 Task: Search one way flight ticket for 1 adult, 5 children, 2 infants in seat and 1 infant on lap in first from Pierre: Pierre Regional Airport to Laramie: Laramie Regional Airport on 5-3-2023. Choice of flights is American. Number of bags: 1 checked bag. Price is upto 35000. Outbound departure time preference is 21:45.
Action: Mouse moved to (375, 149)
Screenshot: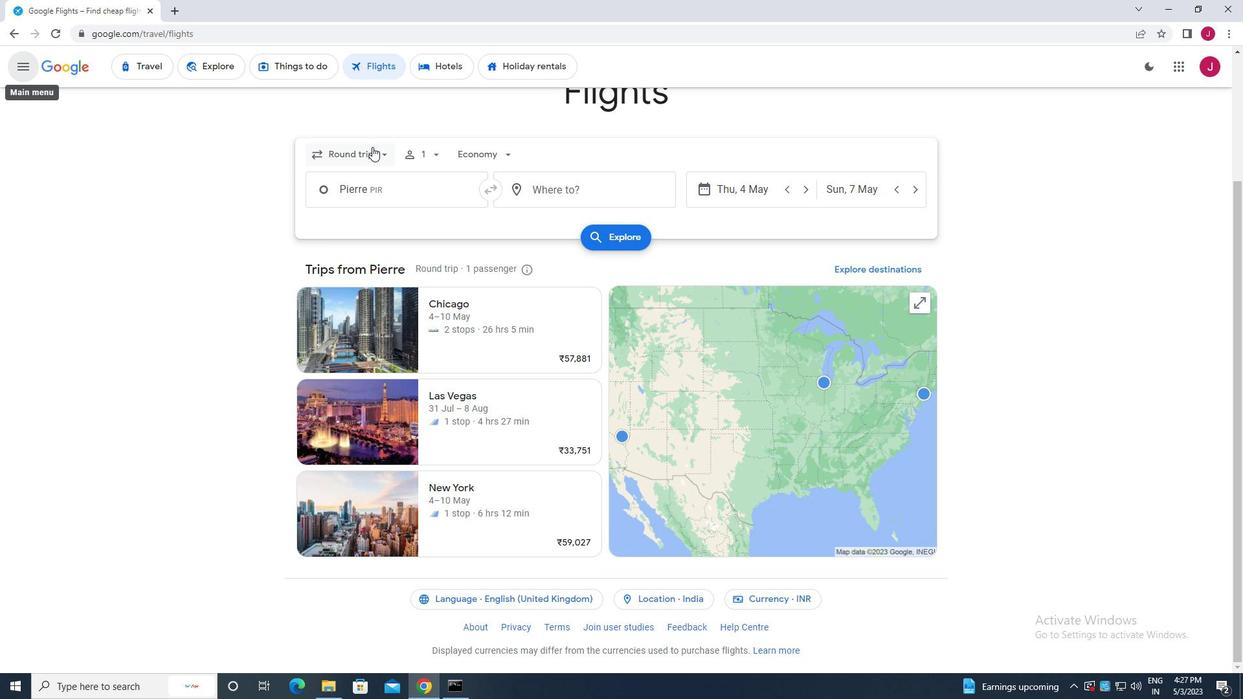 
Action: Mouse pressed left at (375, 149)
Screenshot: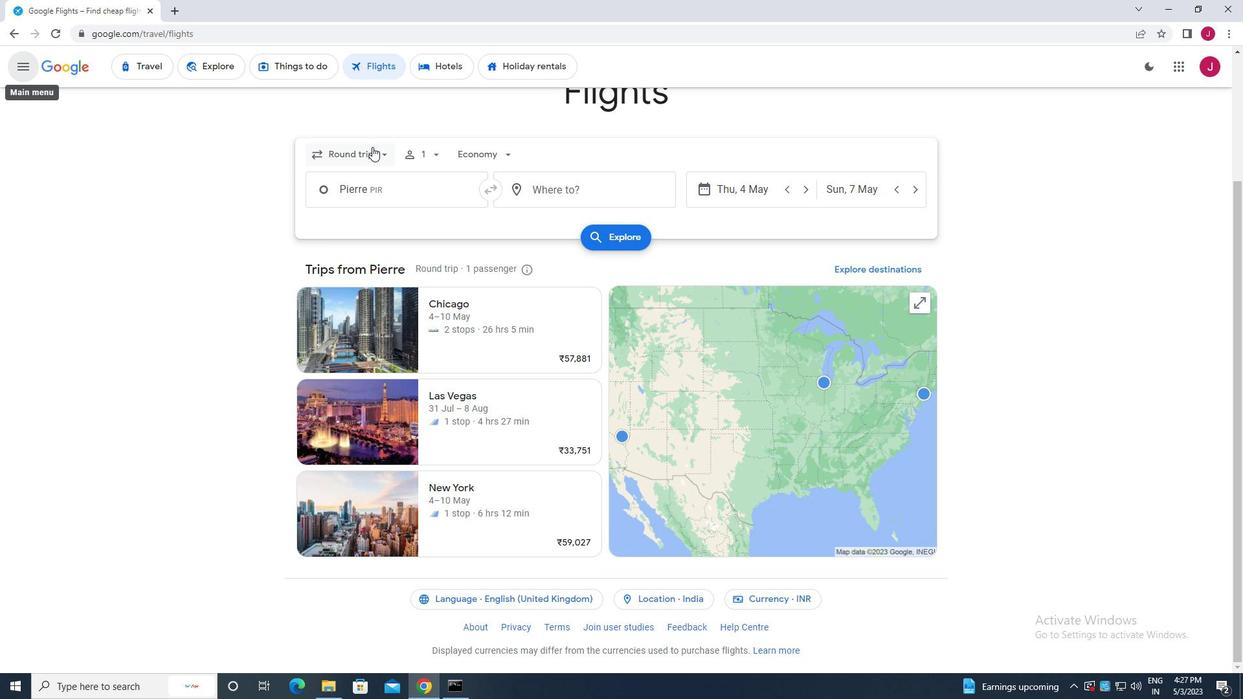
Action: Mouse moved to (375, 211)
Screenshot: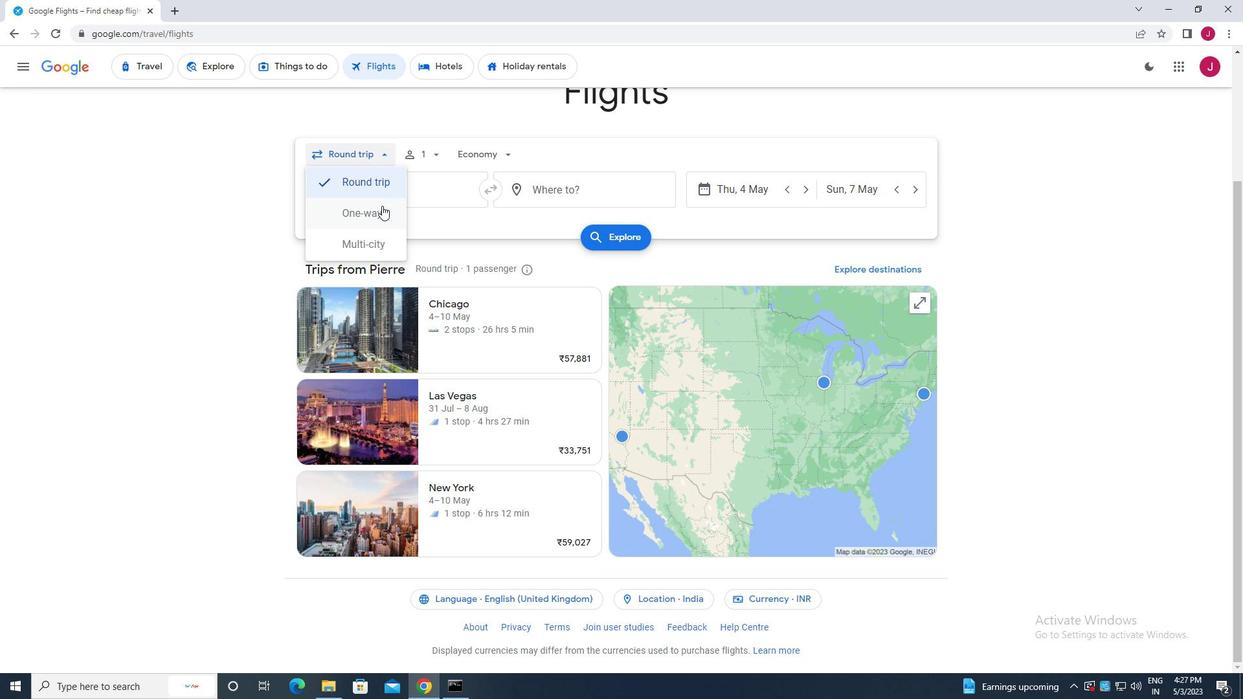 
Action: Mouse pressed left at (375, 211)
Screenshot: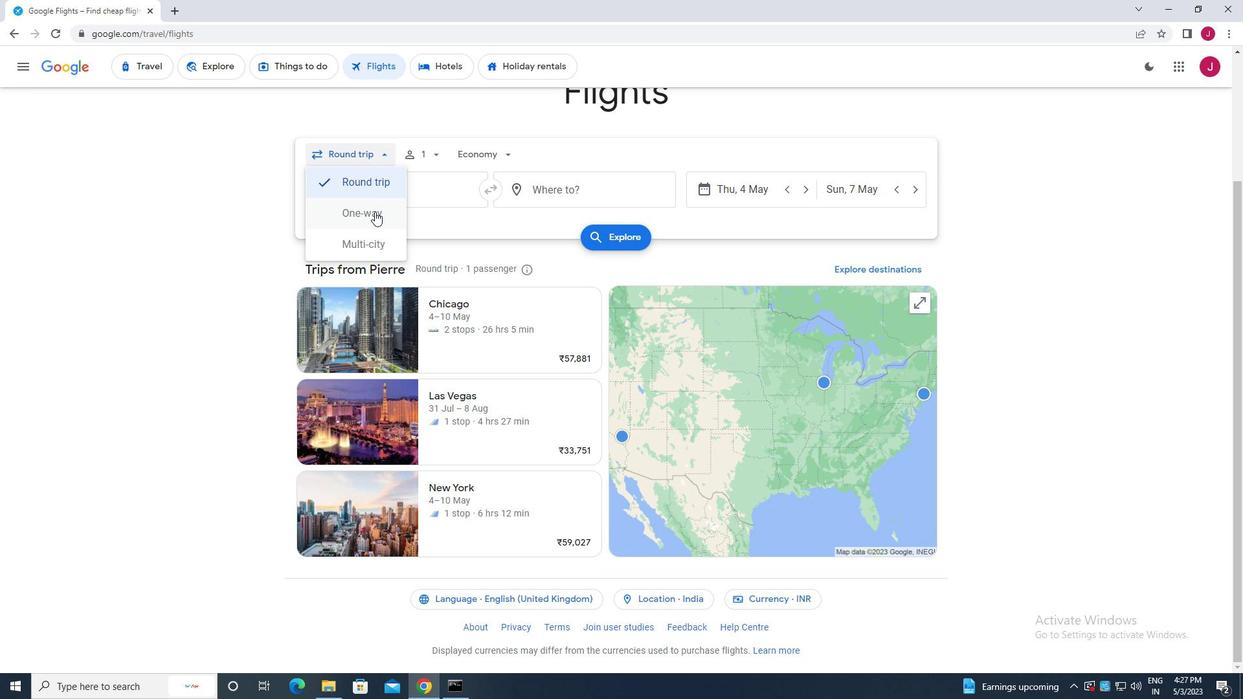
Action: Mouse moved to (433, 153)
Screenshot: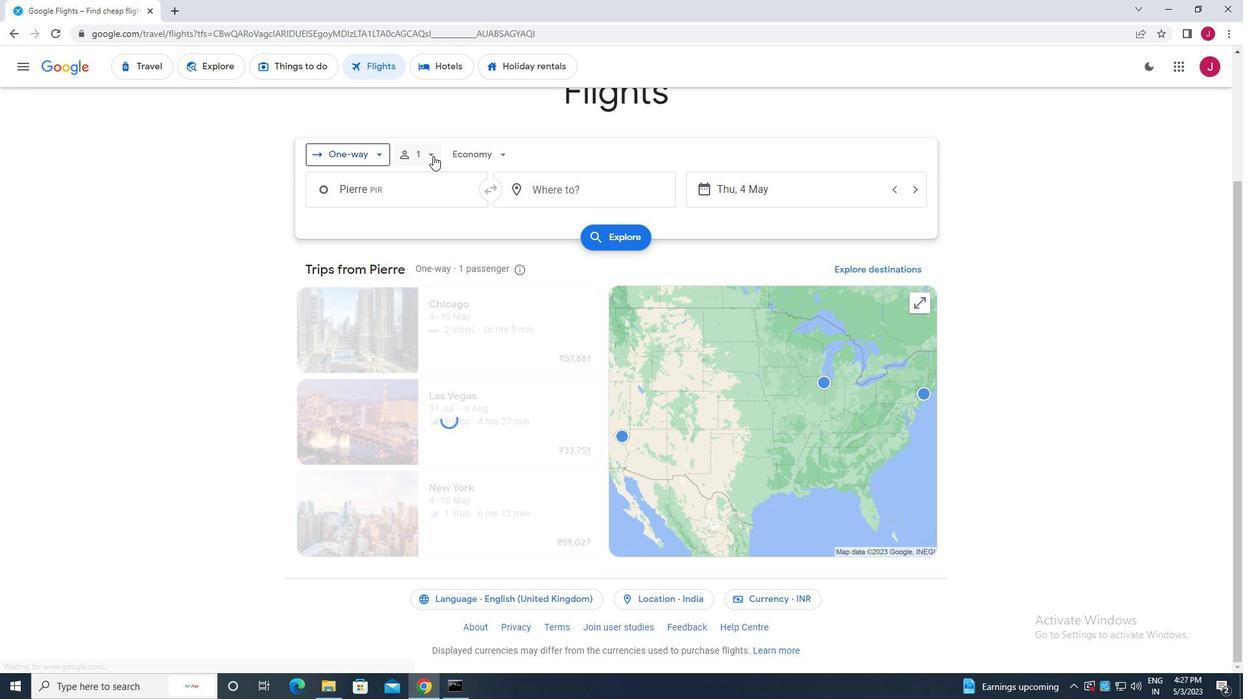 
Action: Mouse pressed left at (433, 153)
Screenshot: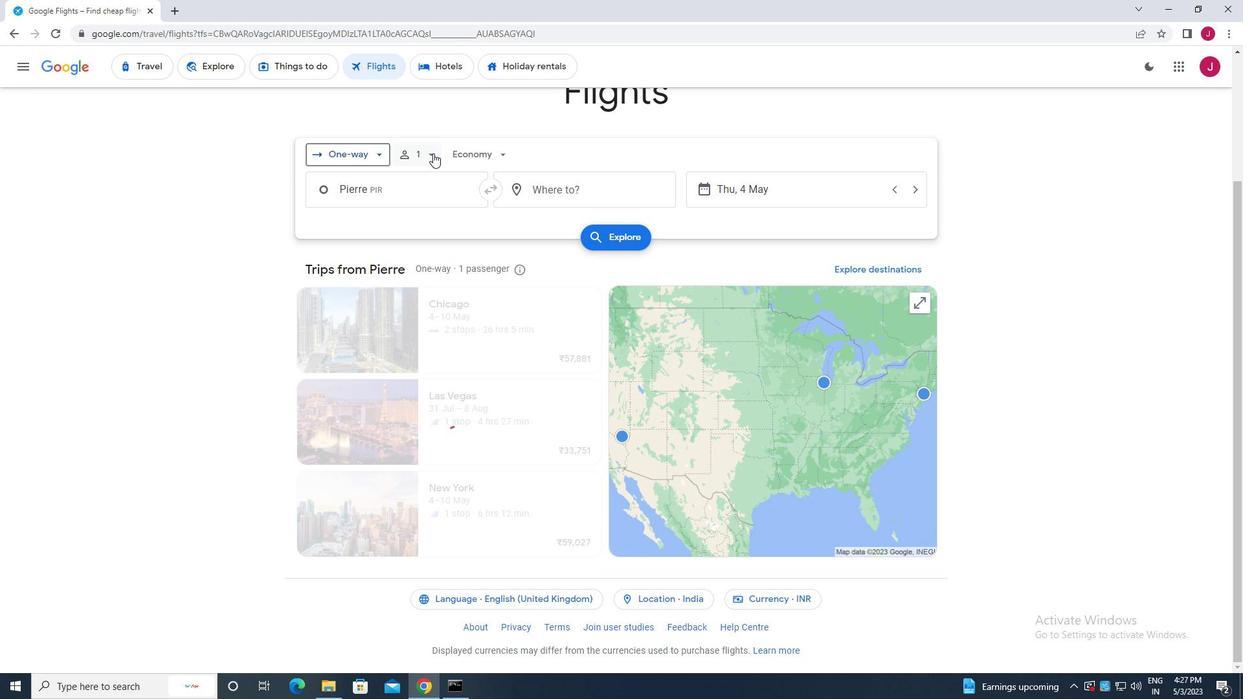 
Action: Mouse moved to (529, 221)
Screenshot: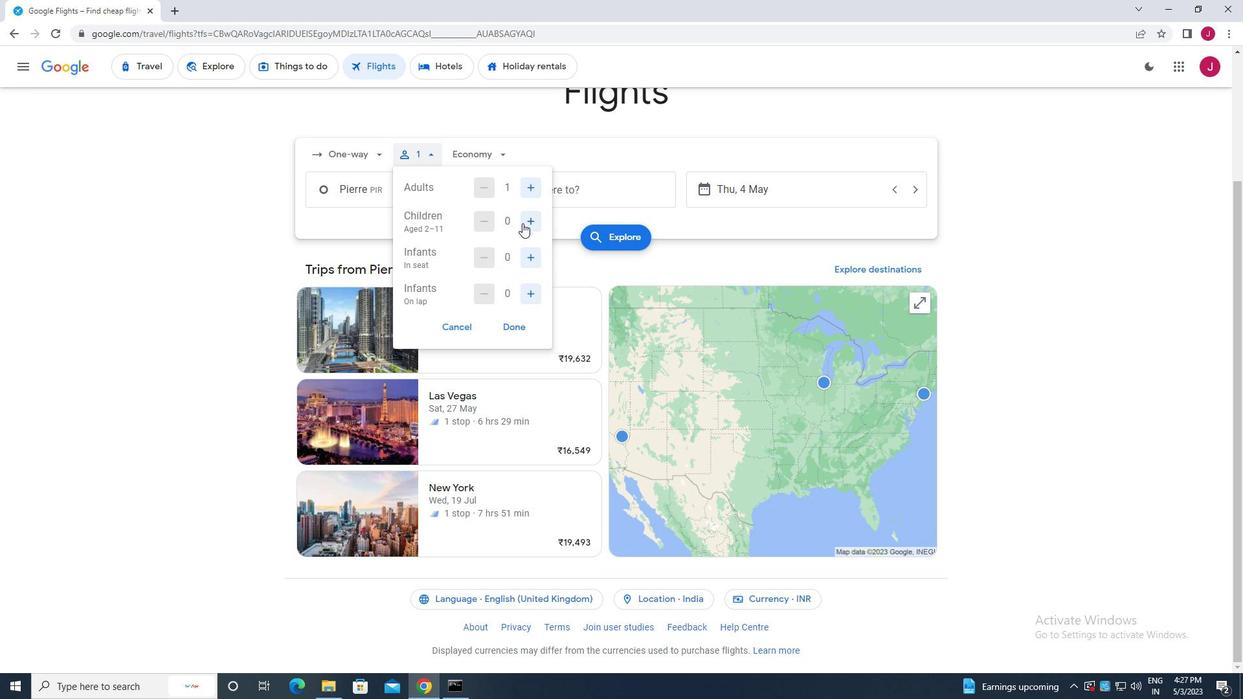 
Action: Mouse pressed left at (529, 221)
Screenshot: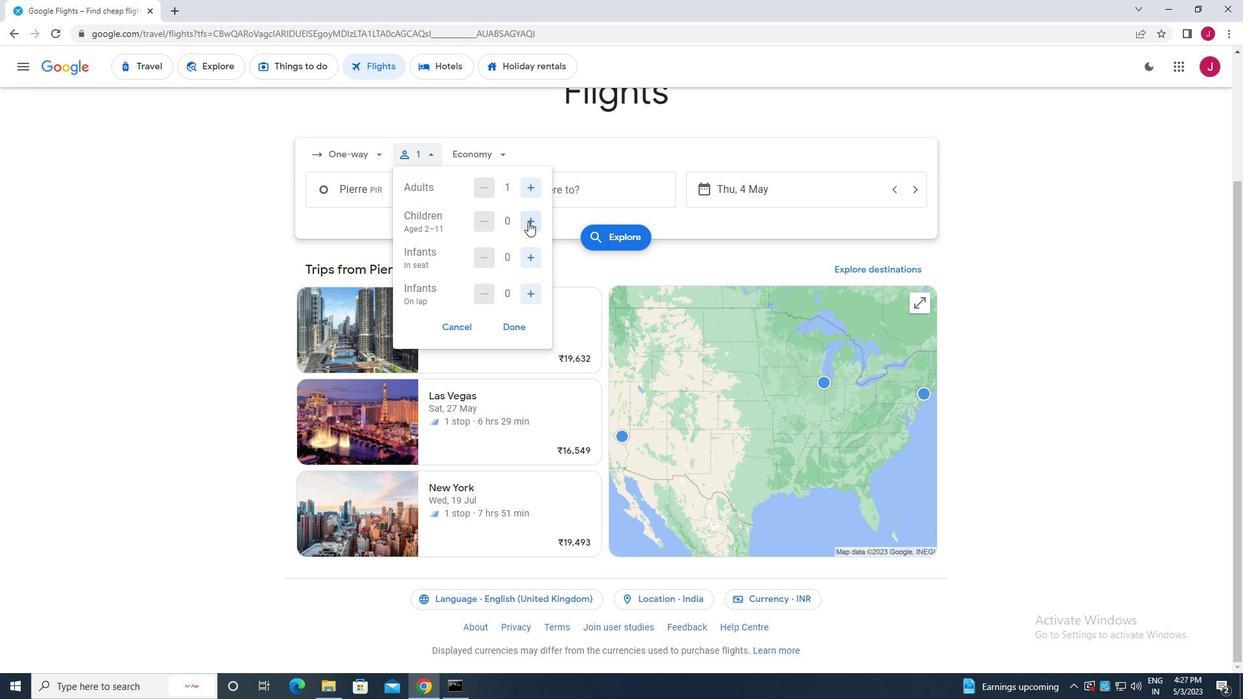 
Action: Mouse moved to (529, 221)
Screenshot: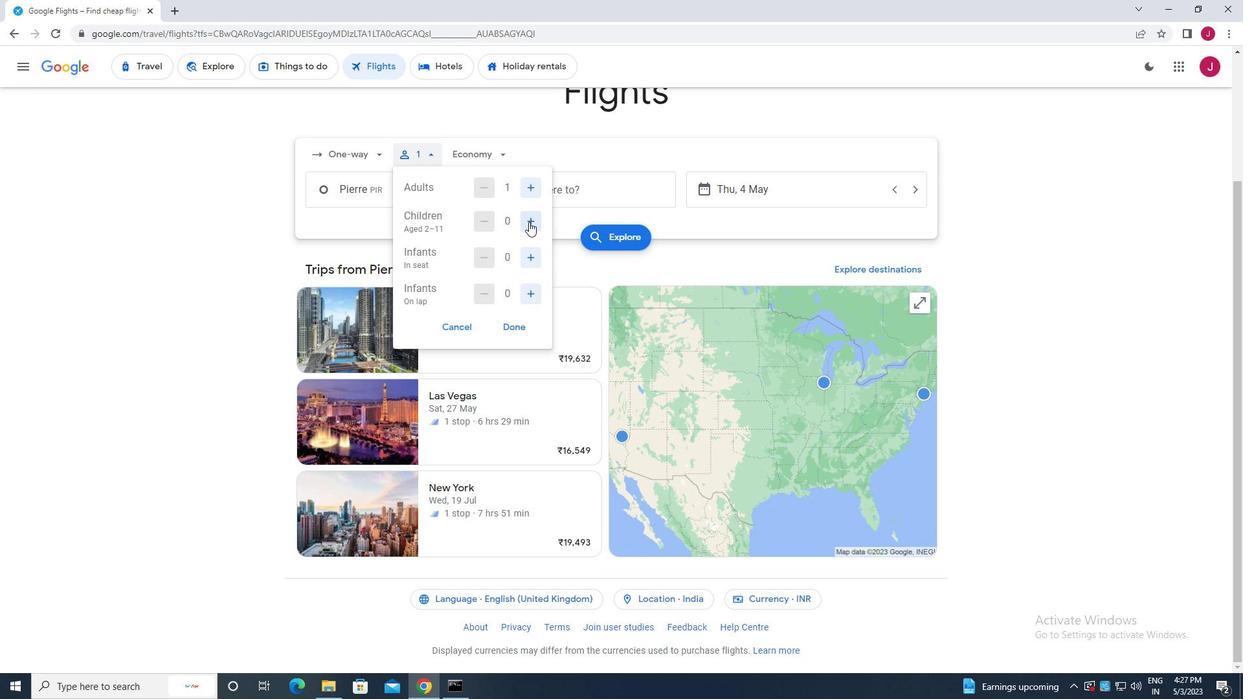 
Action: Mouse pressed left at (529, 221)
Screenshot: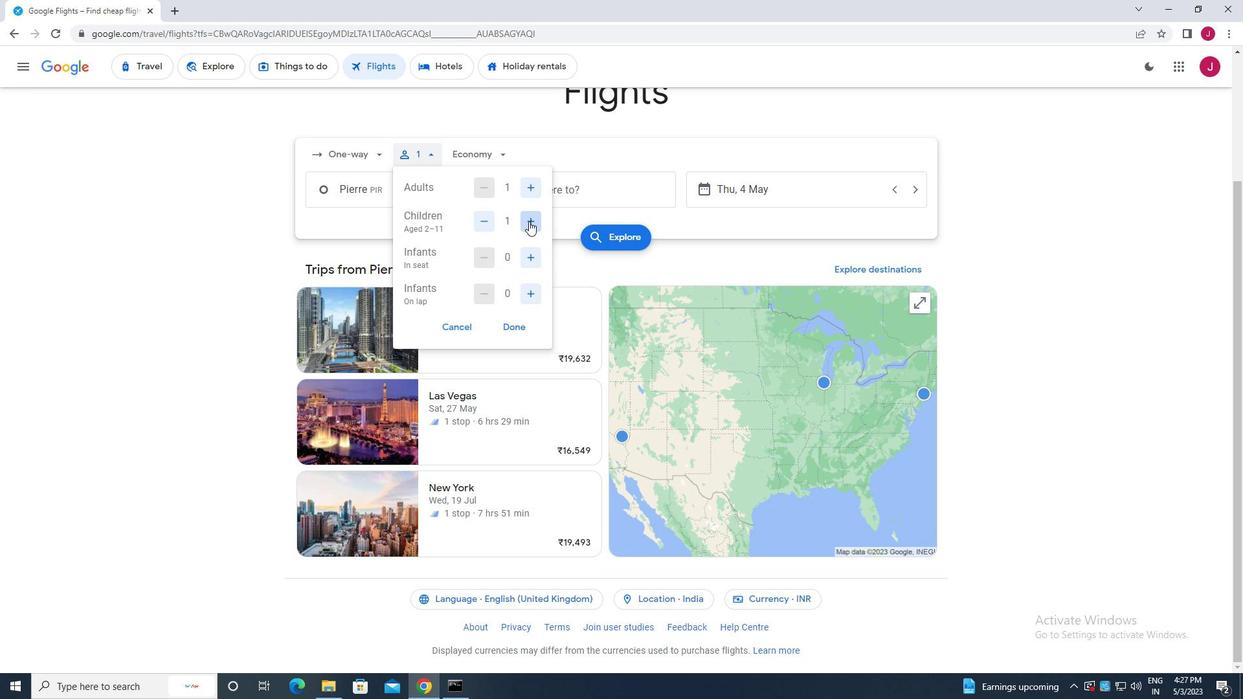
Action: Mouse pressed left at (529, 221)
Screenshot: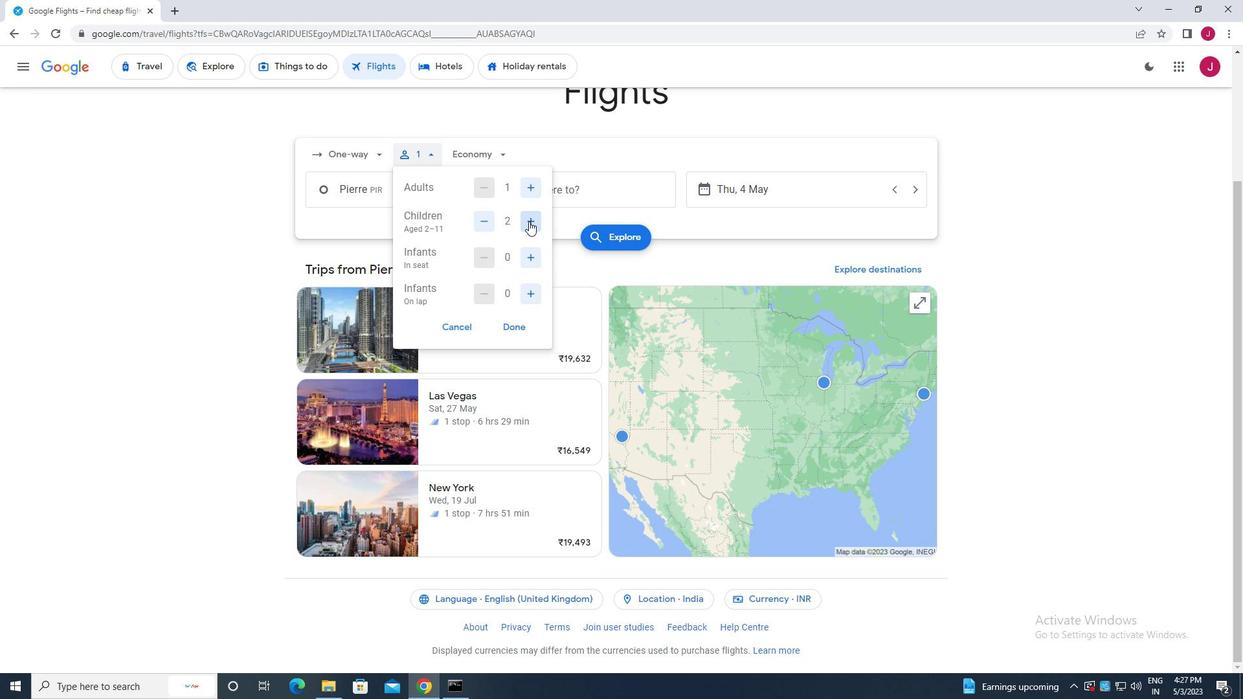 
Action: Mouse pressed left at (529, 221)
Screenshot: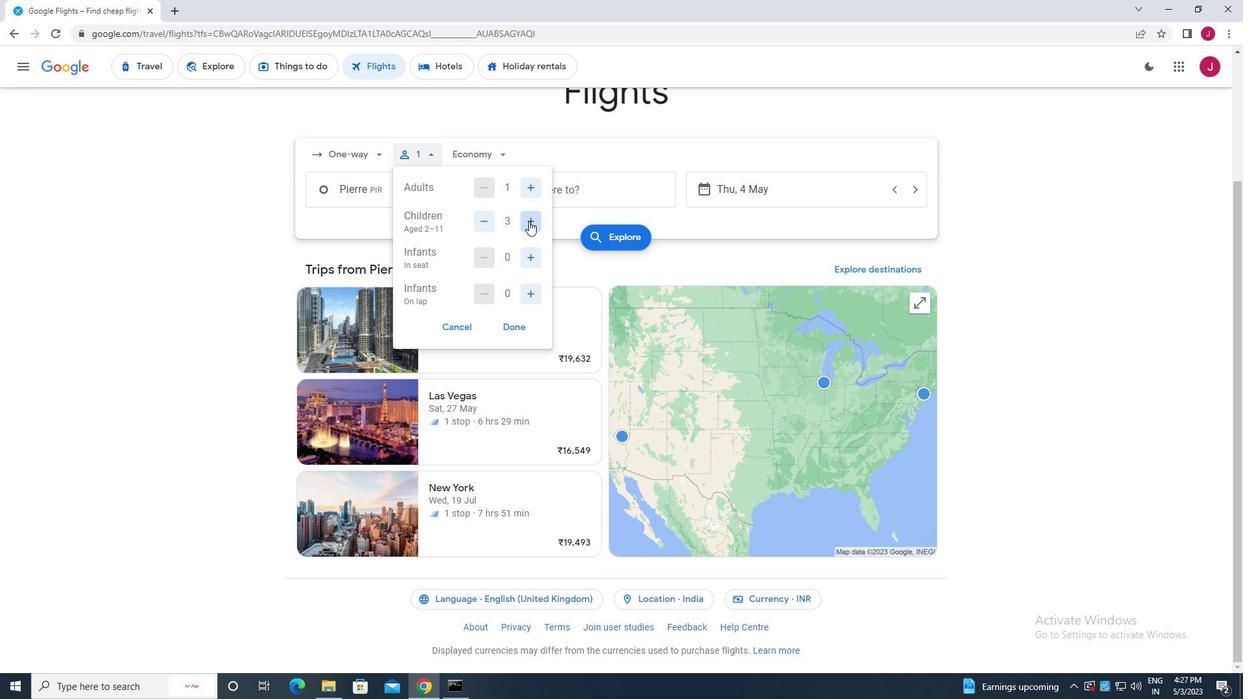 
Action: Mouse pressed left at (529, 221)
Screenshot: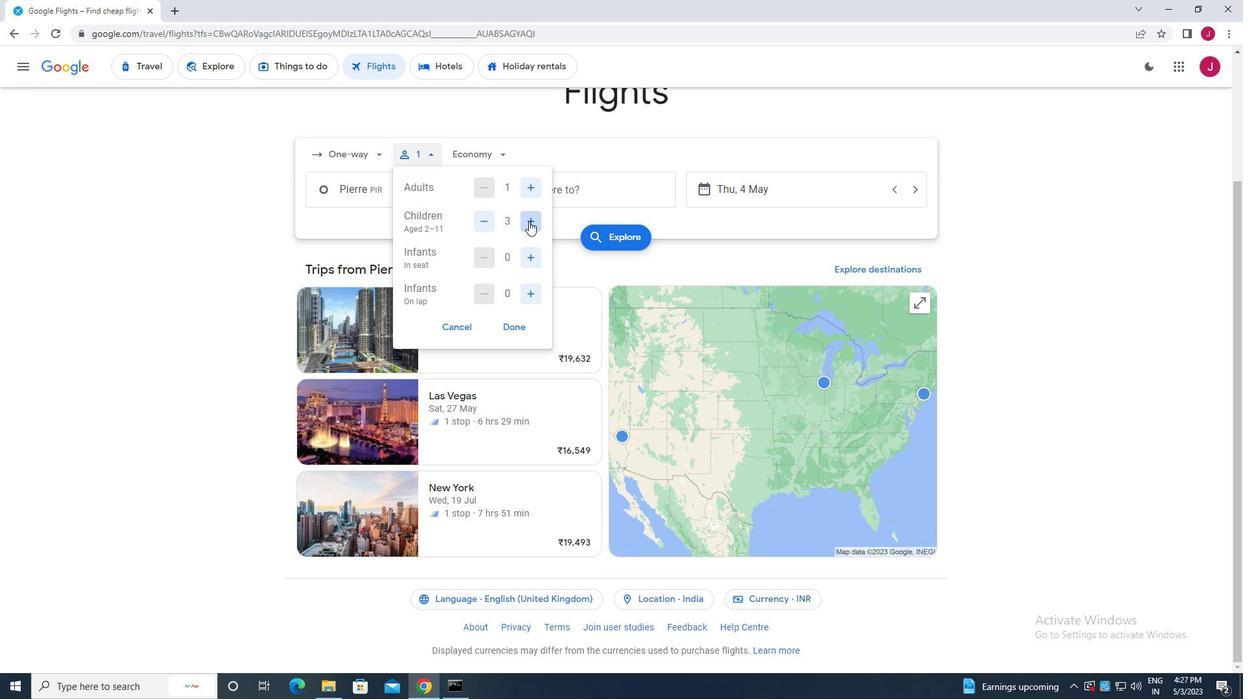 
Action: Mouse moved to (531, 254)
Screenshot: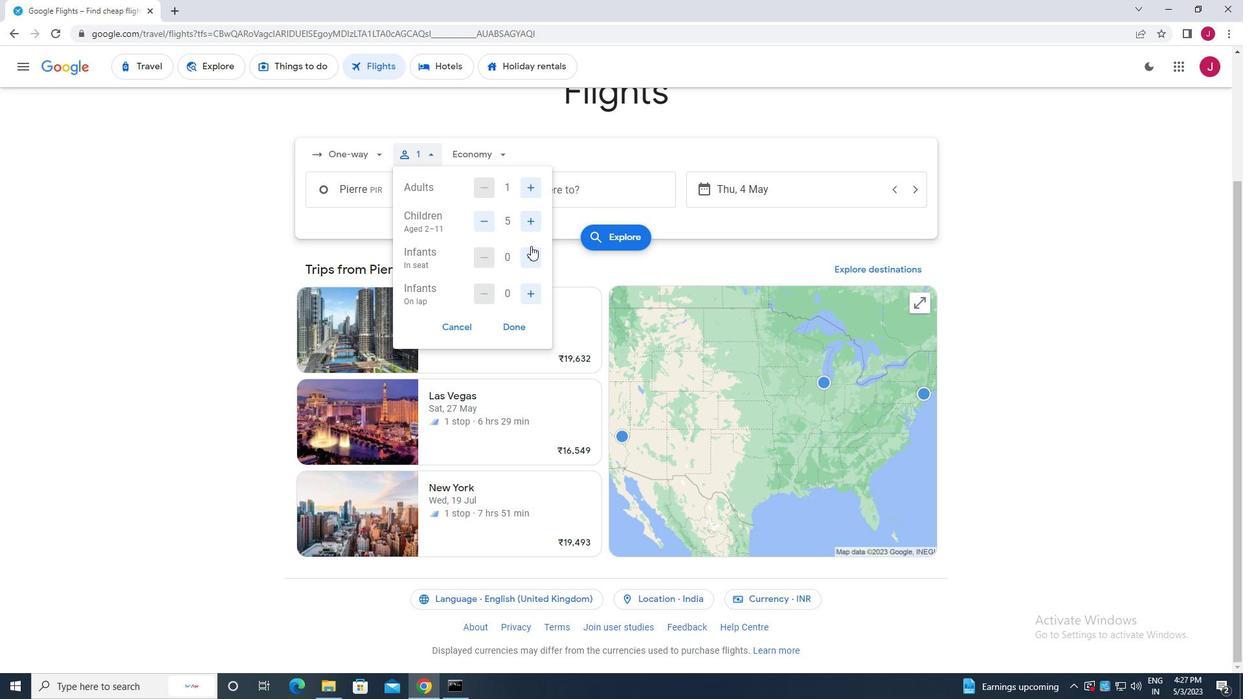 
Action: Mouse pressed left at (531, 254)
Screenshot: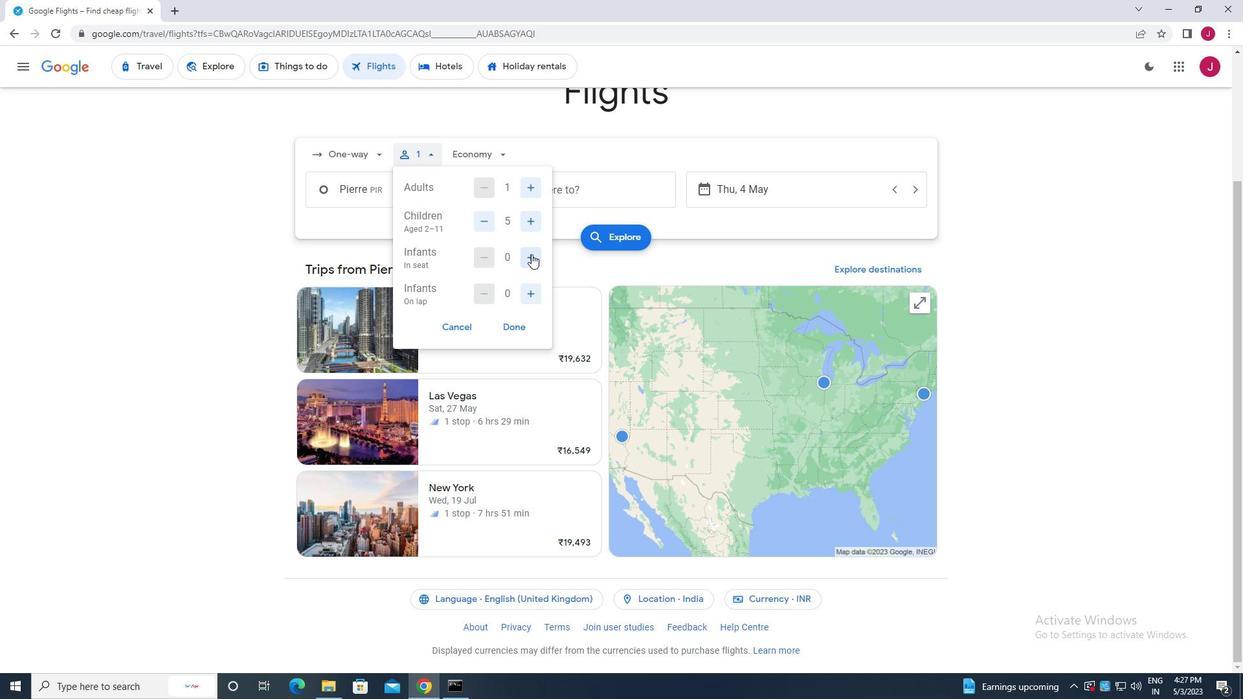 
Action: Mouse pressed left at (531, 254)
Screenshot: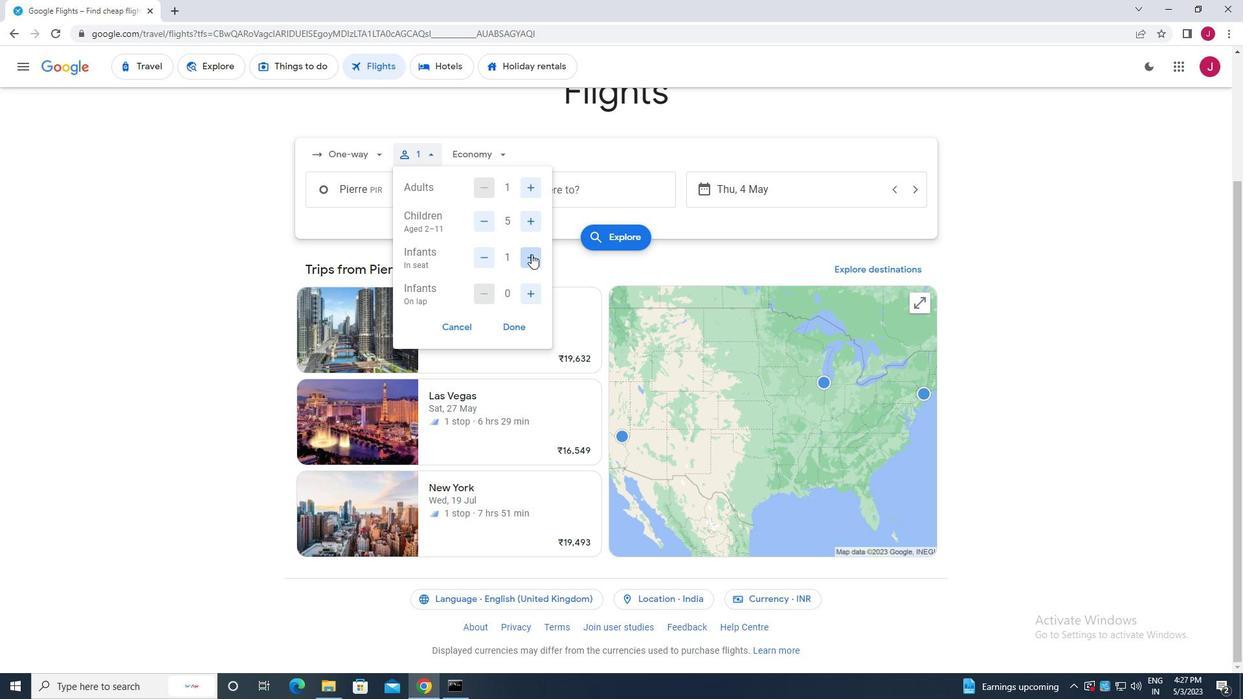 
Action: Mouse moved to (530, 294)
Screenshot: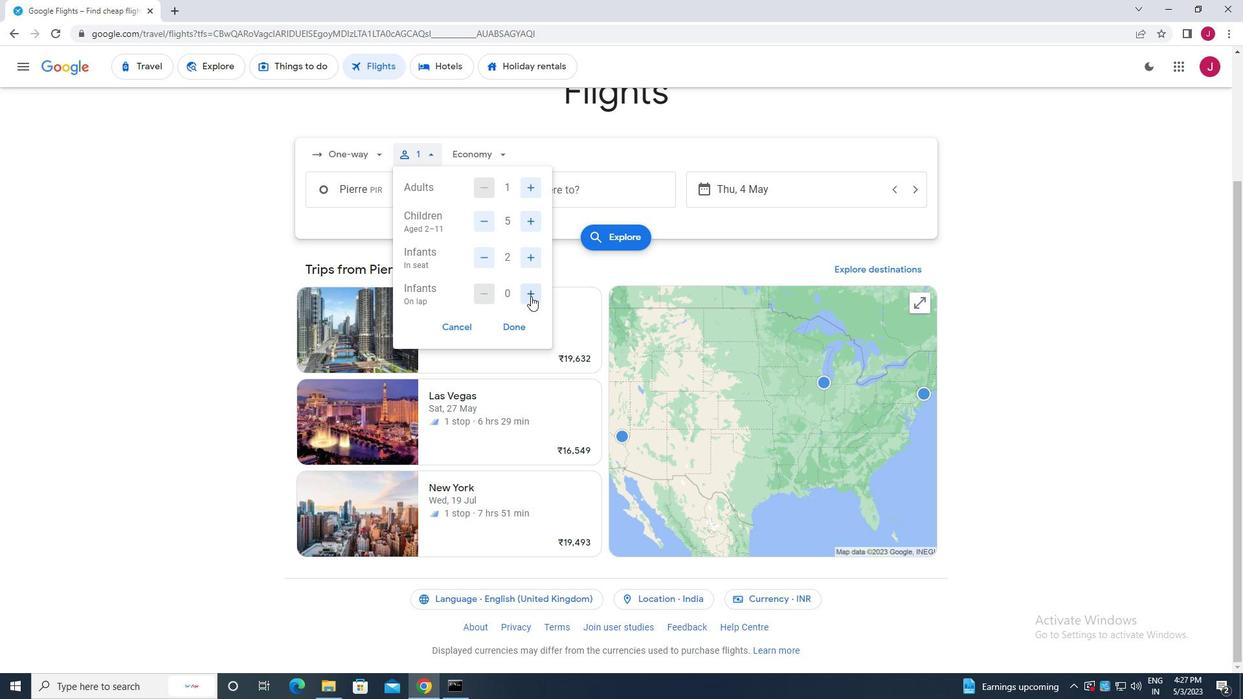 
Action: Mouse pressed left at (530, 294)
Screenshot: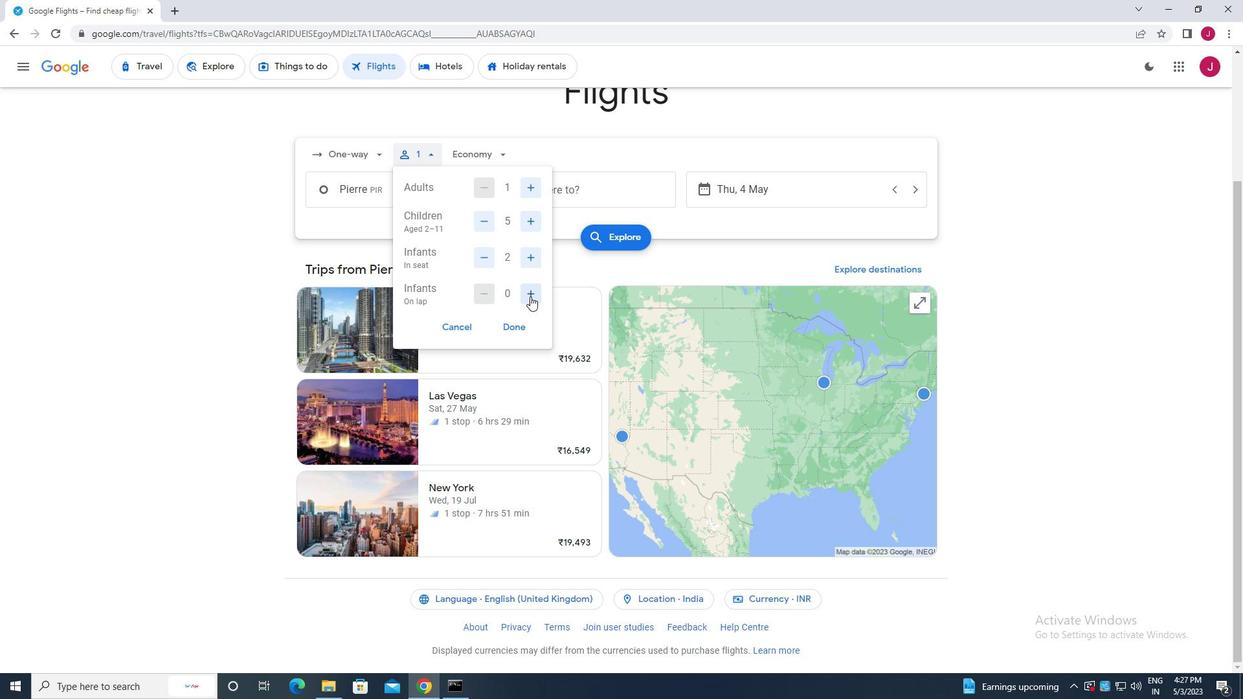 
Action: Mouse moved to (478, 253)
Screenshot: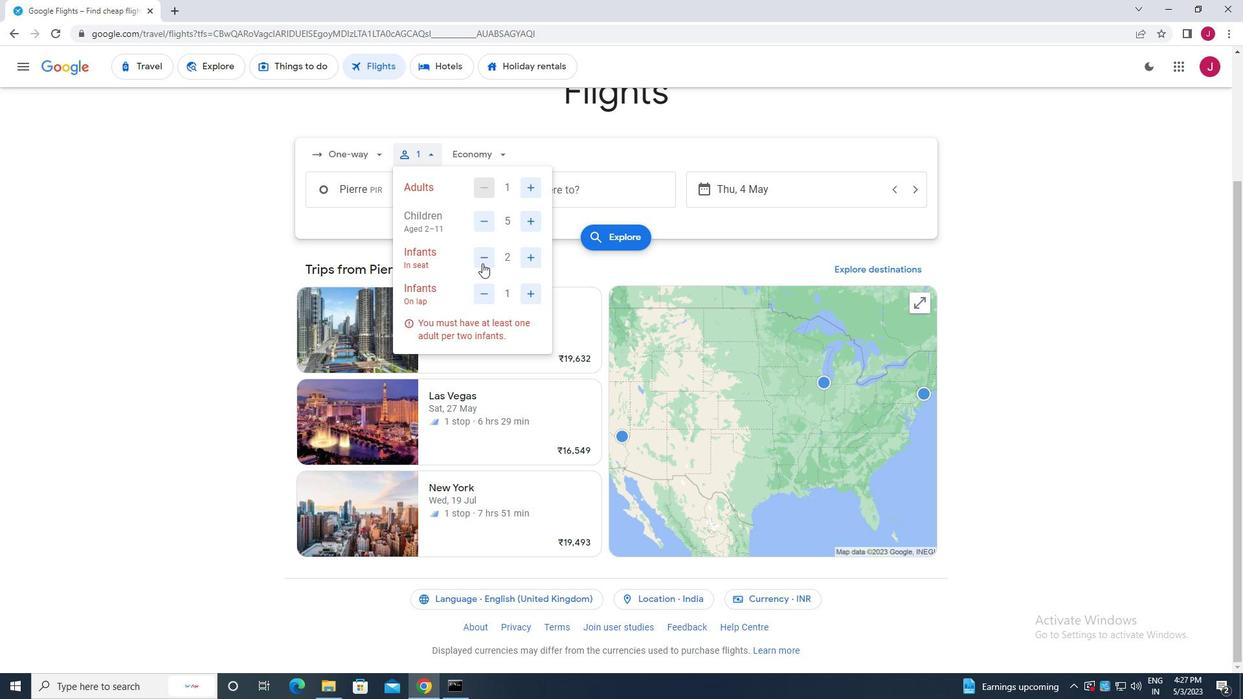 
Action: Mouse pressed left at (478, 253)
Screenshot: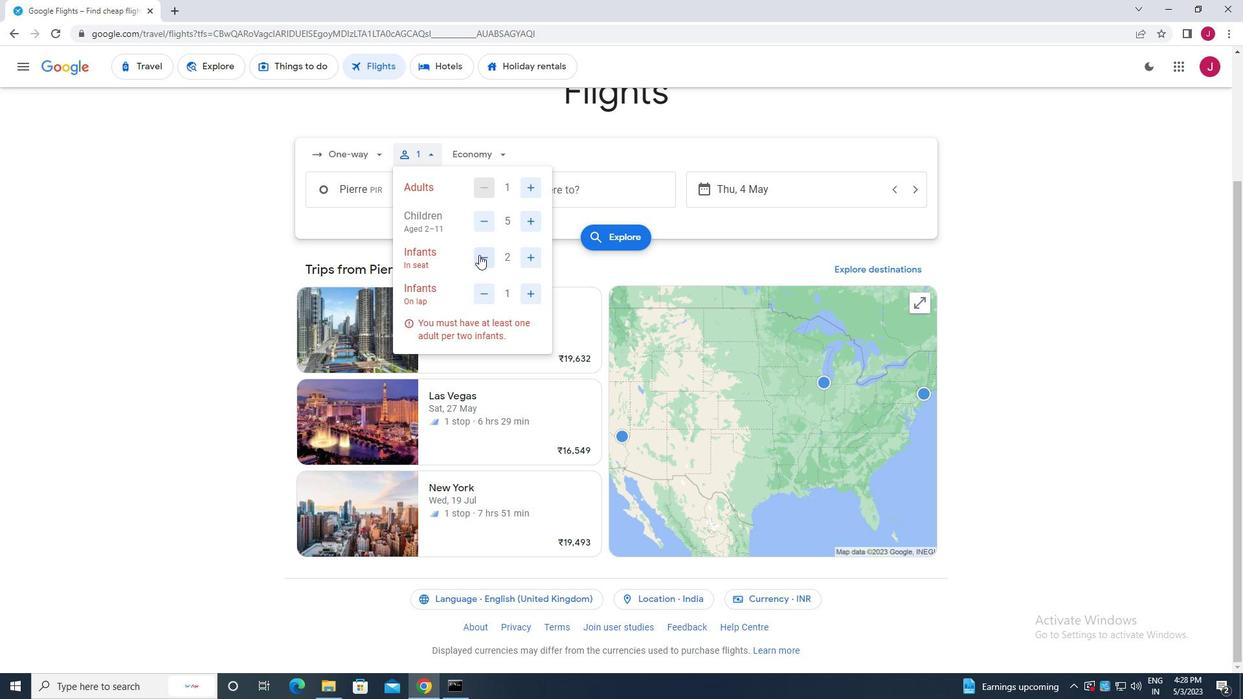 
Action: Mouse moved to (517, 323)
Screenshot: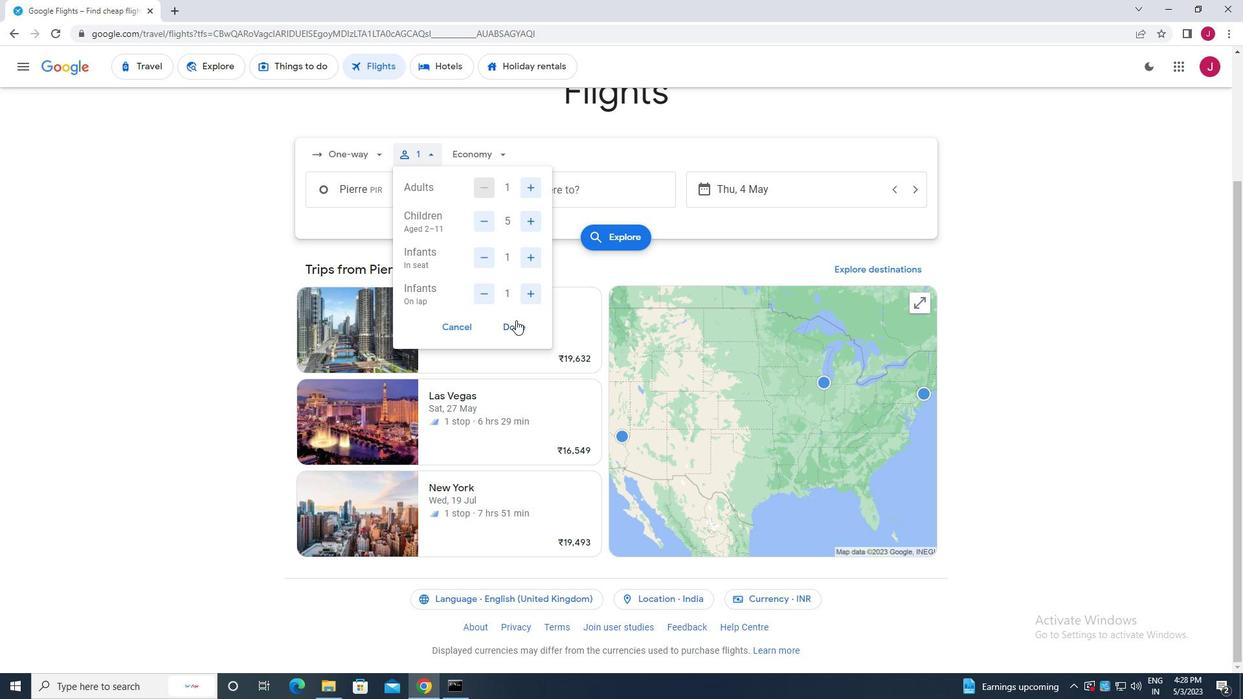 
Action: Mouse pressed left at (517, 323)
Screenshot: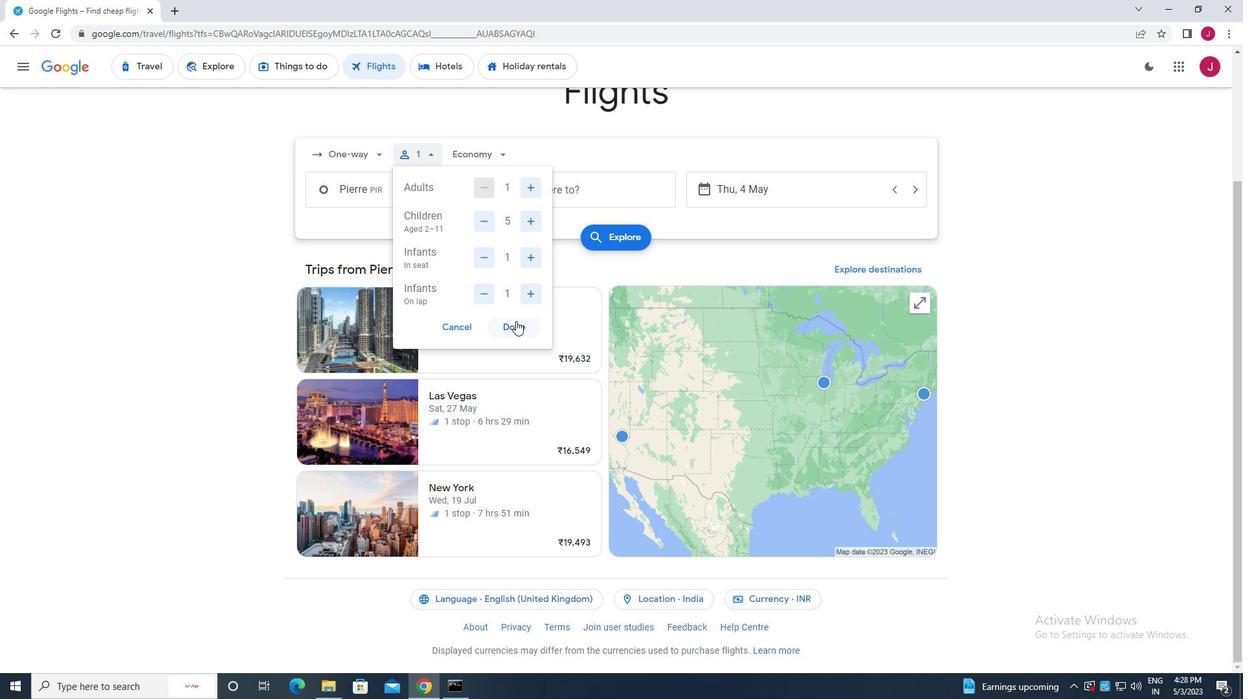 
Action: Mouse moved to (497, 154)
Screenshot: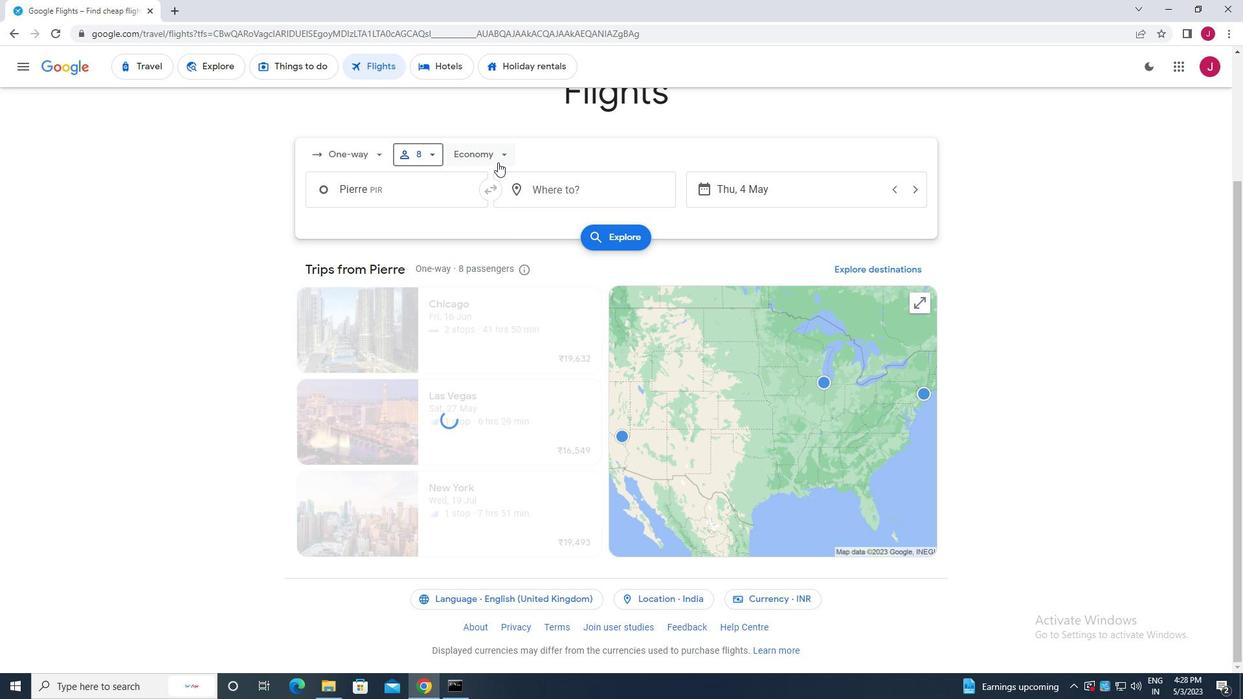 
Action: Mouse pressed left at (497, 154)
Screenshot: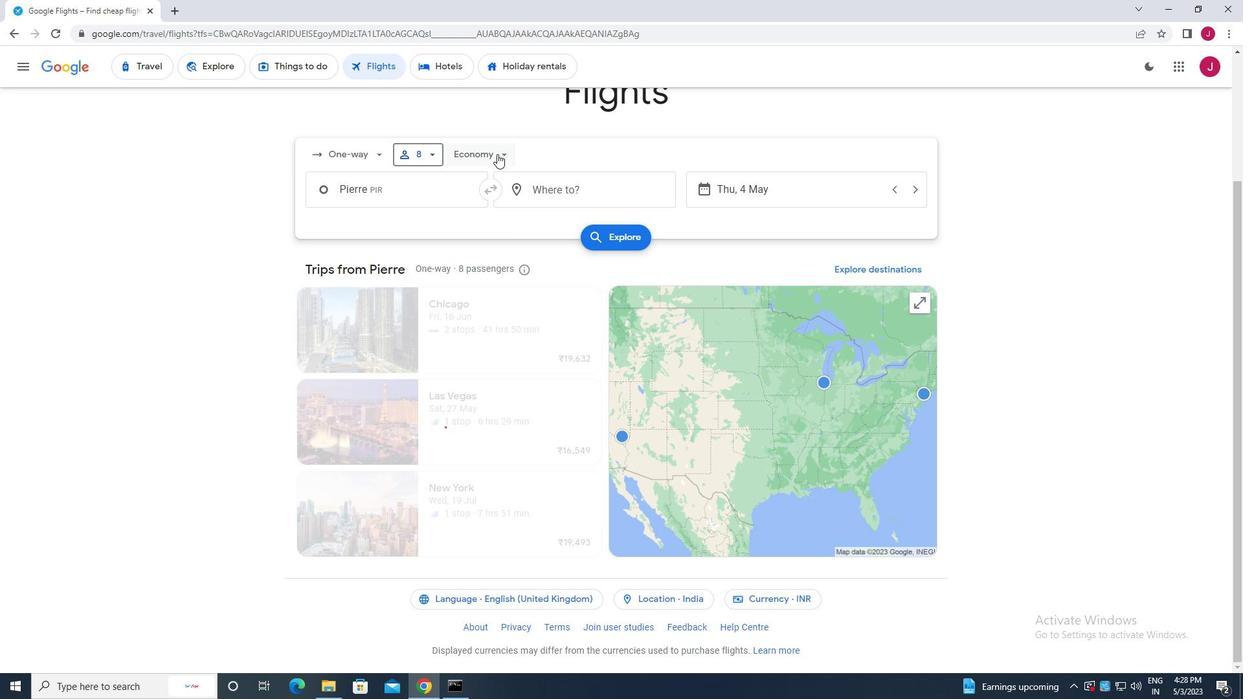 
Action: Mouse moved to (494, 271)
Screenshot: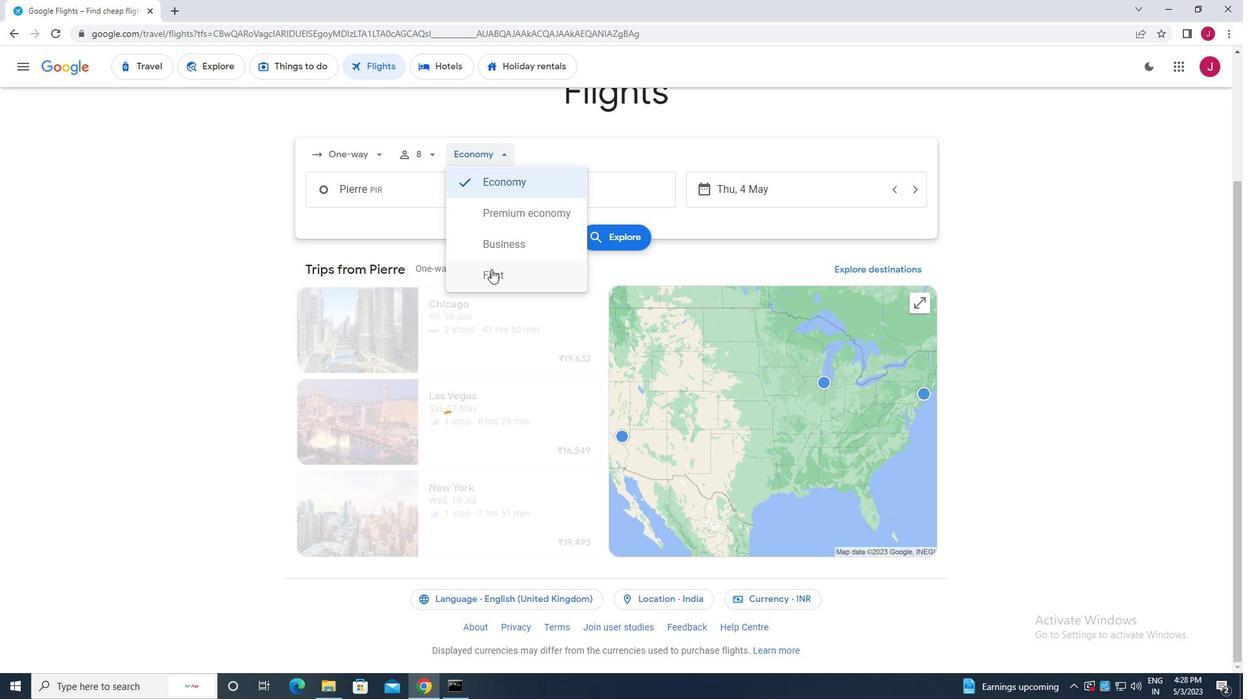 
Action: Mouse pressed left at (494, 271)
Screenshot: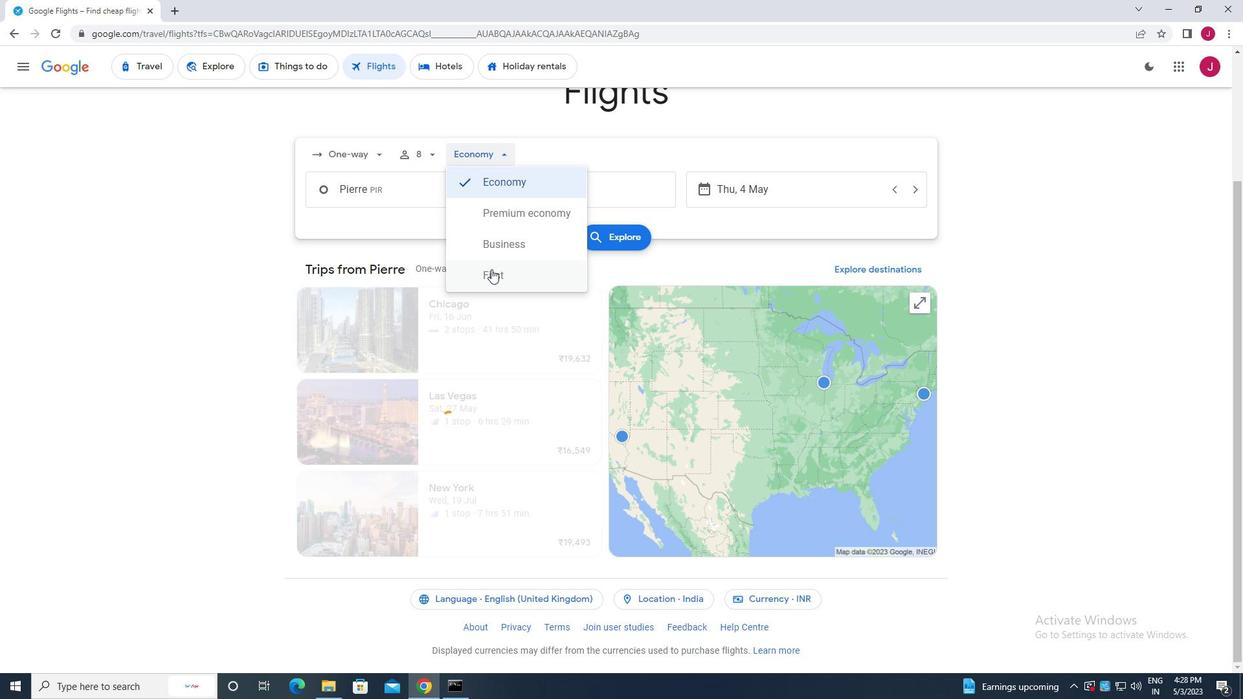 
Action: Mouse moved to (419, 197)
Screenshot: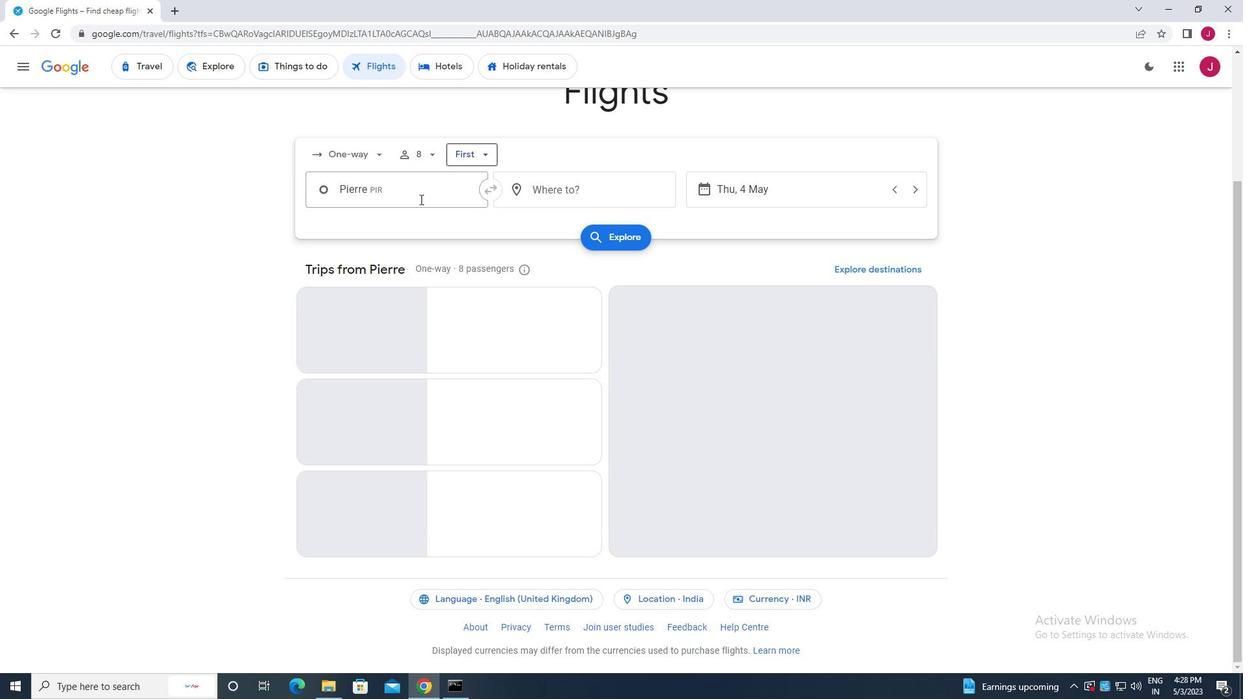 
Action: Mouse pressed left at (419, 197)
Screenshot: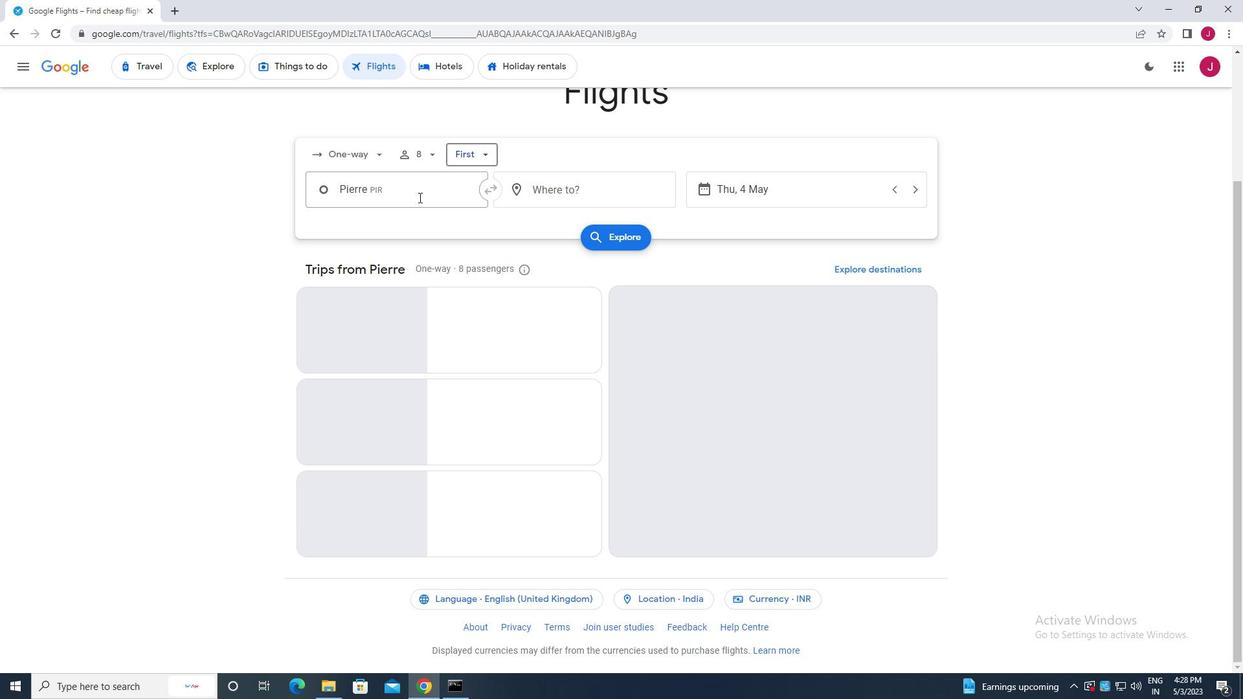 
Action: Mouse moved to (432, 197)
Screenshot: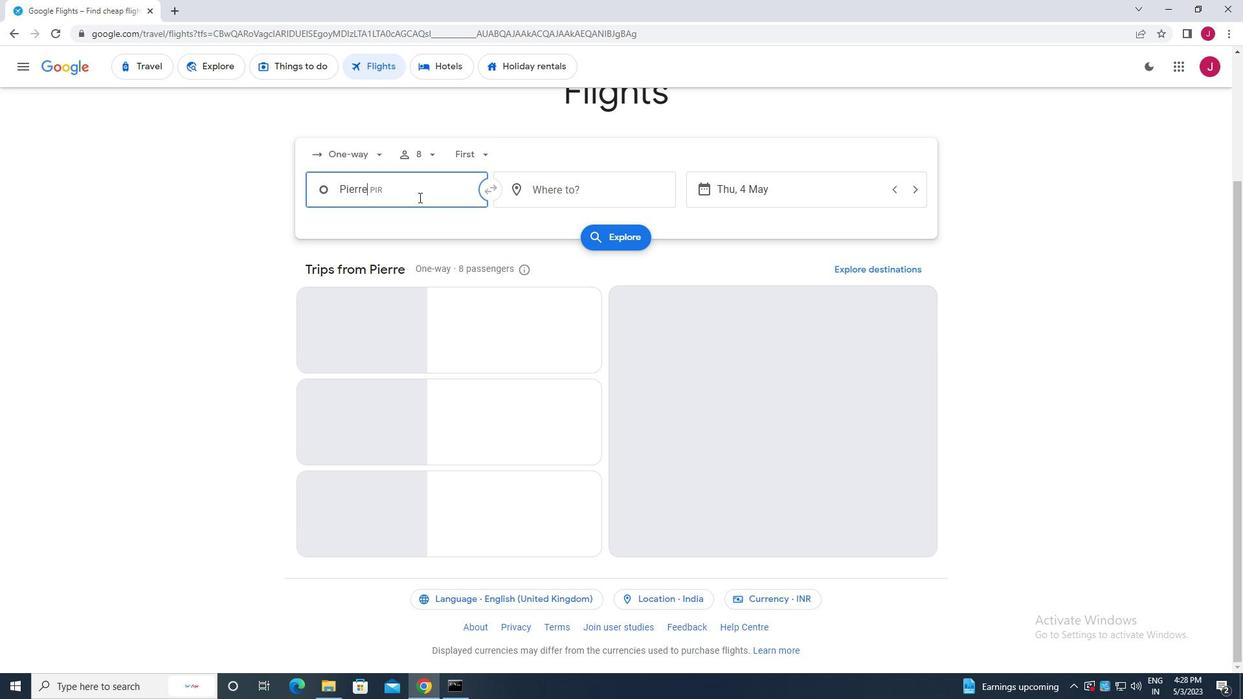 
Action: Key pressed pierre<Key.space>r
Screenshot: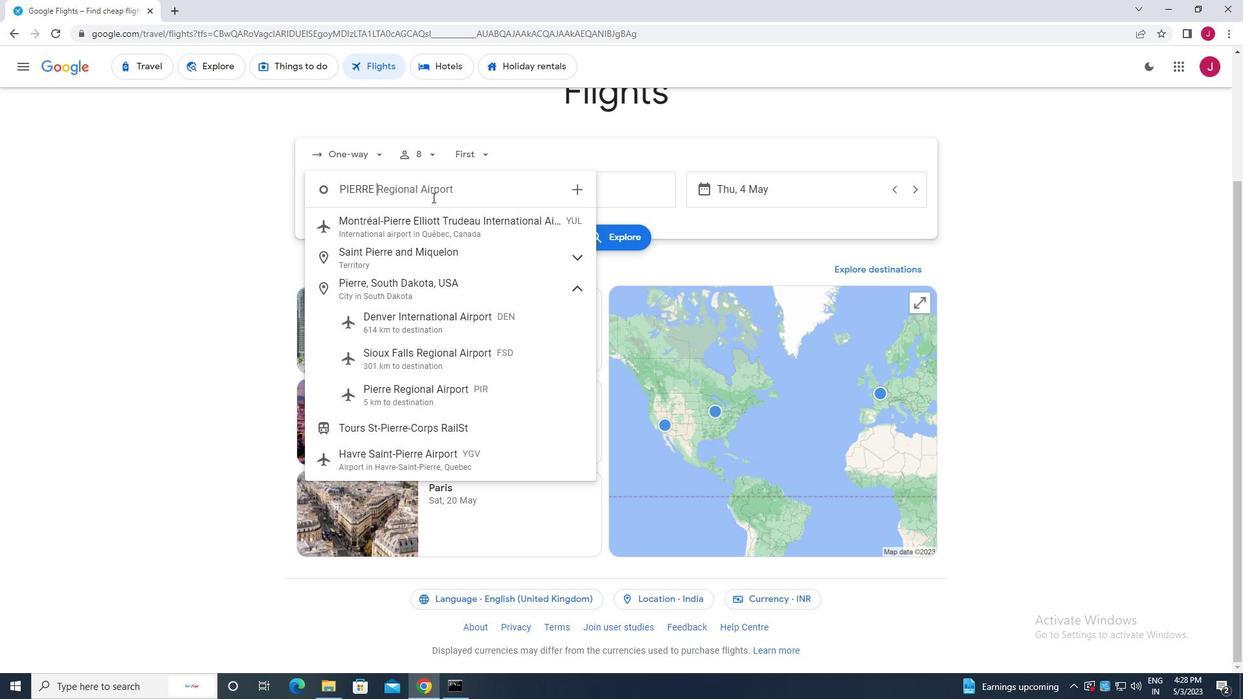 
Action: Mouse moved to (447, 256)
Screenshot: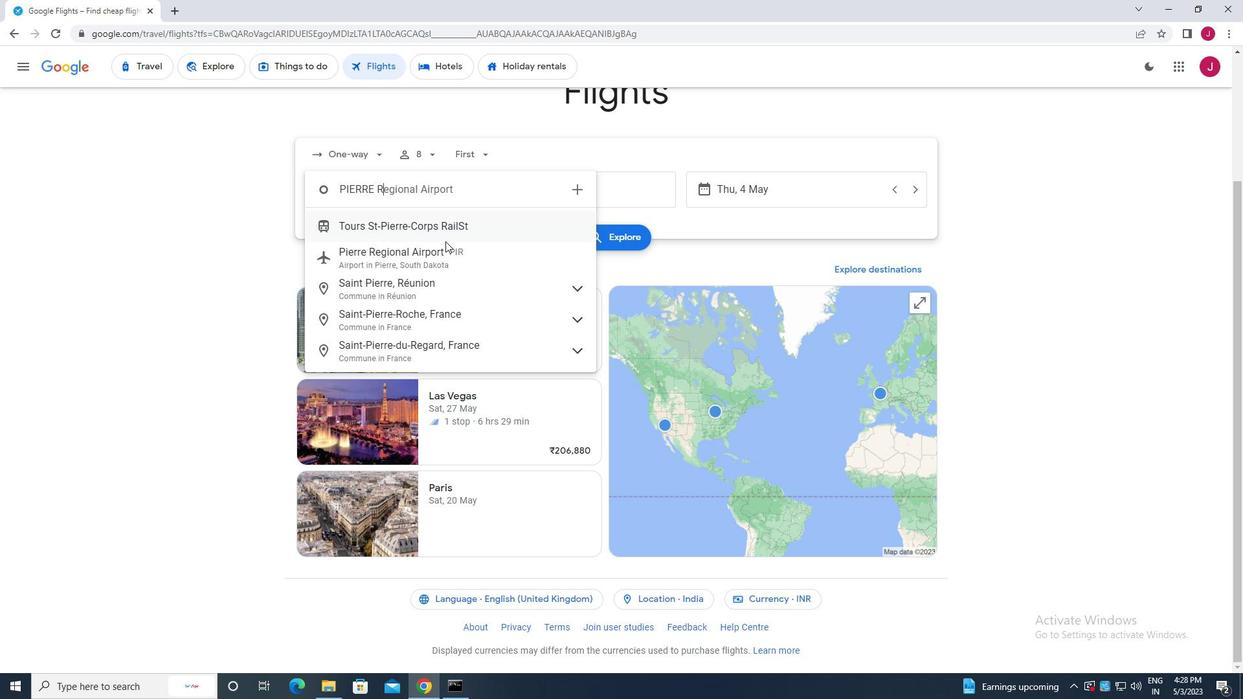 
Action: Mouse pressed left at (447, 256)
Screenshot: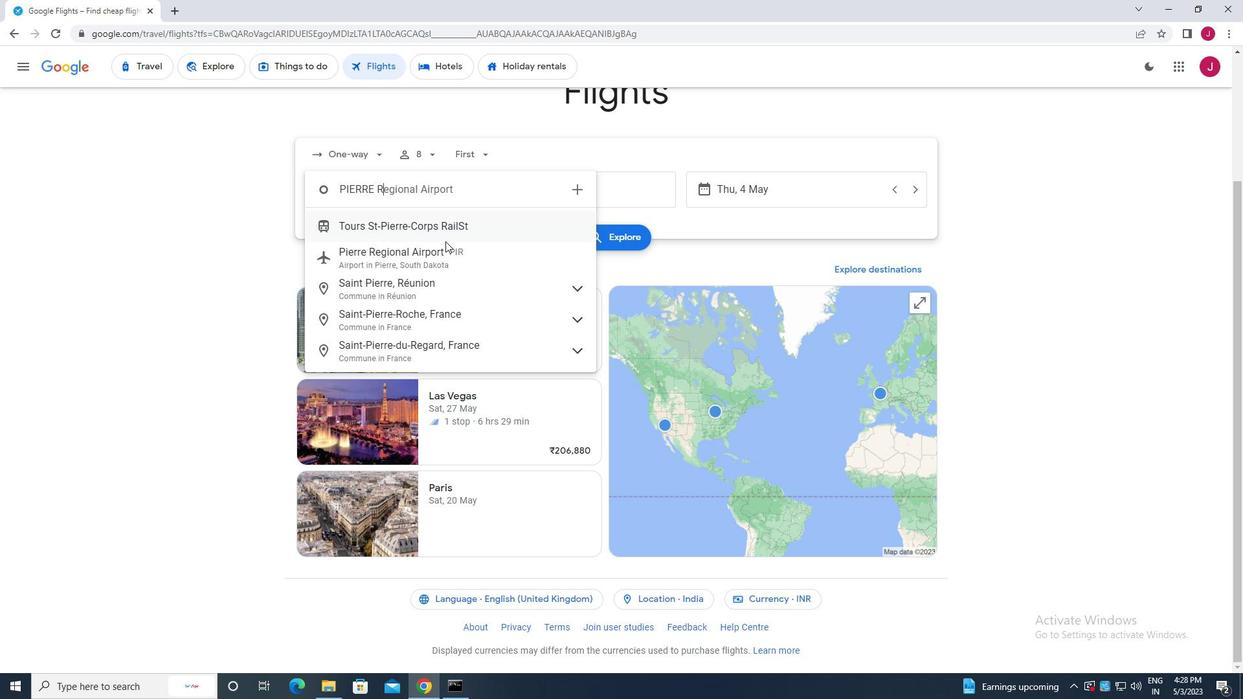 
Action: Mouse moved to (603, 187)
Screenshot: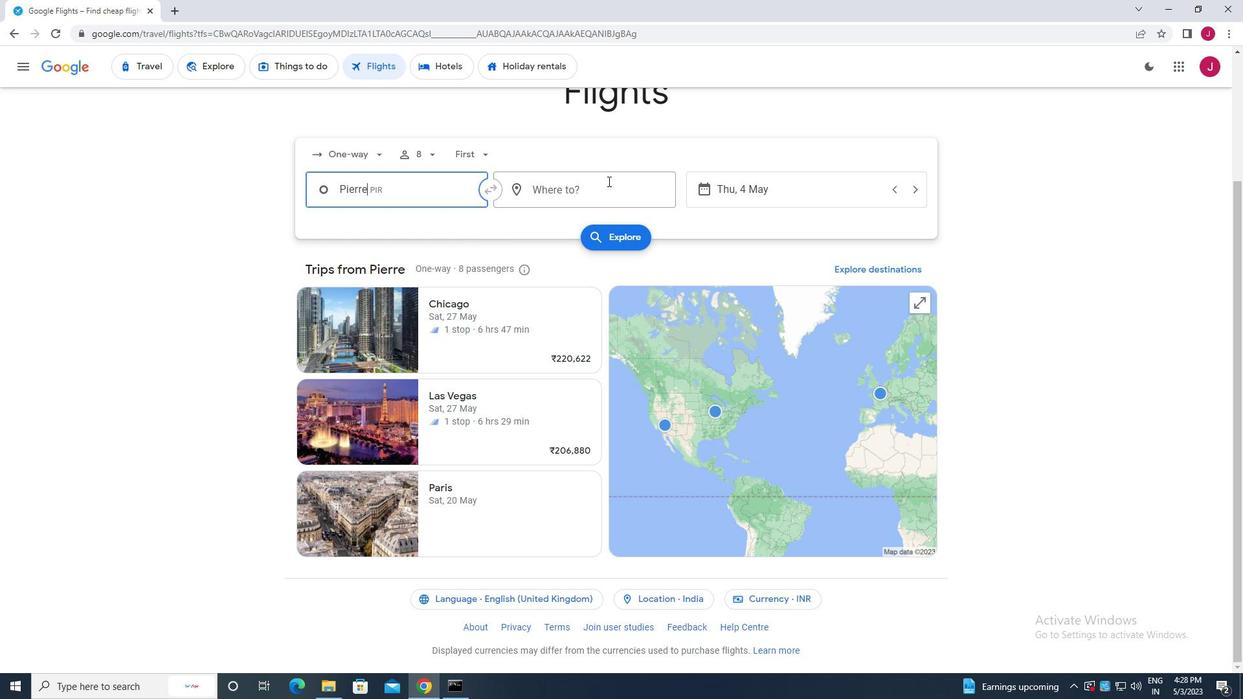 
Action: Mouse pressed left at (603, 187)
Screenshot: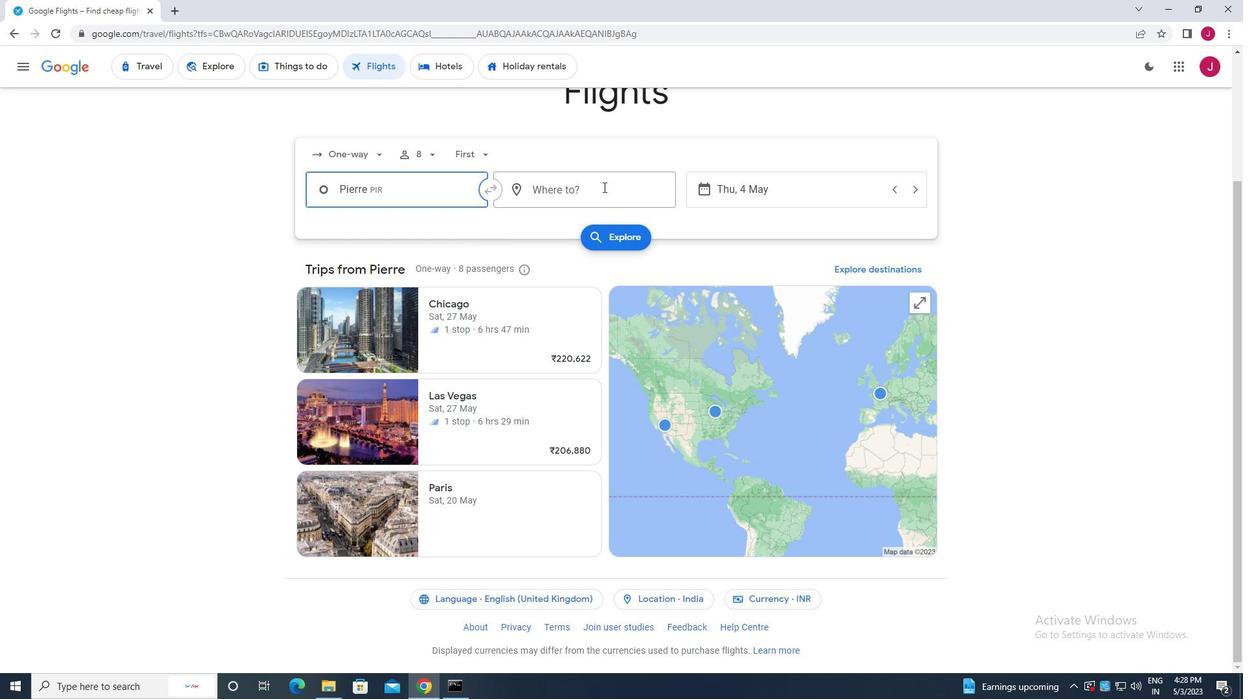 
Action: Key pressed laram
Screenshot: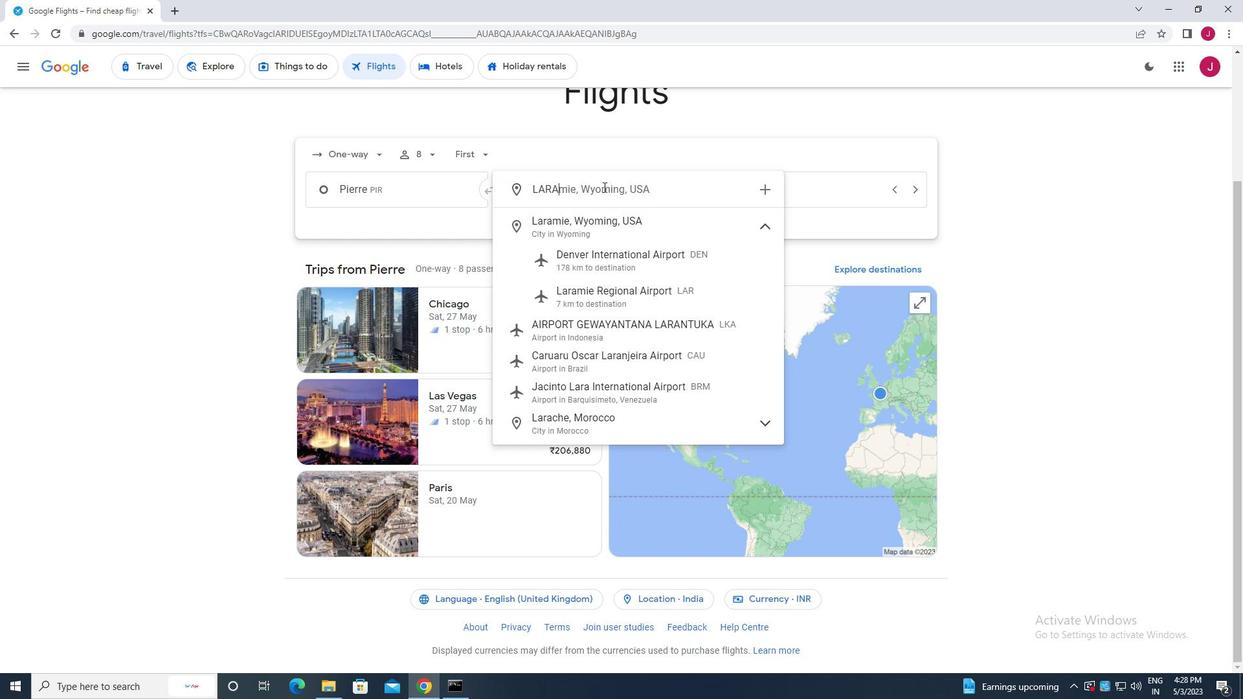 
Action: Mouse moved to (653, 294)
Screenshot: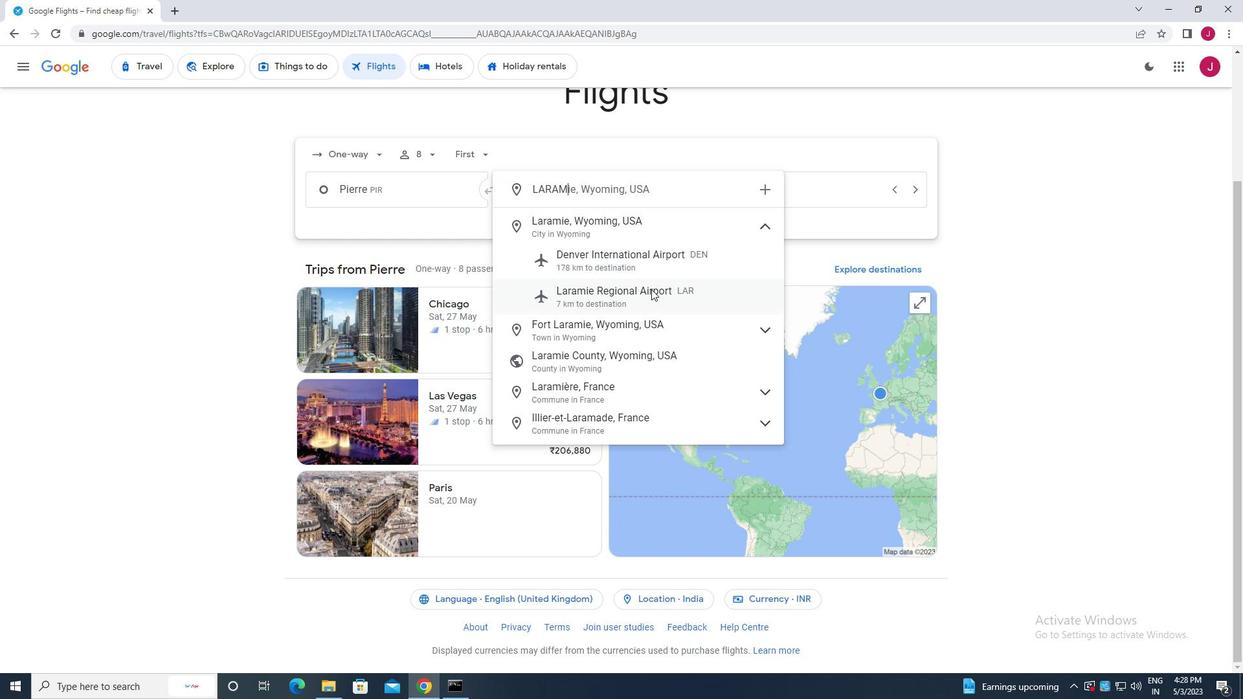 
Action: Mouse pressed left at (653, 294)
Screenshot: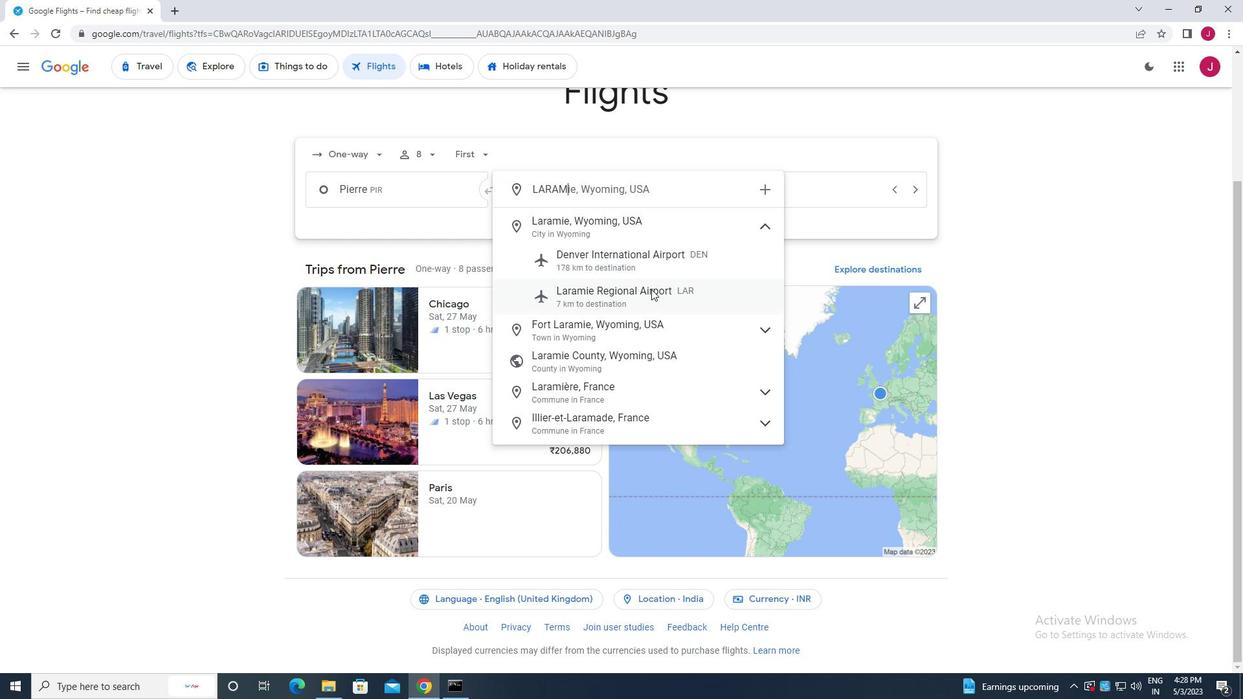 
Action: Mouse moved to (767, 200)
Screenshot: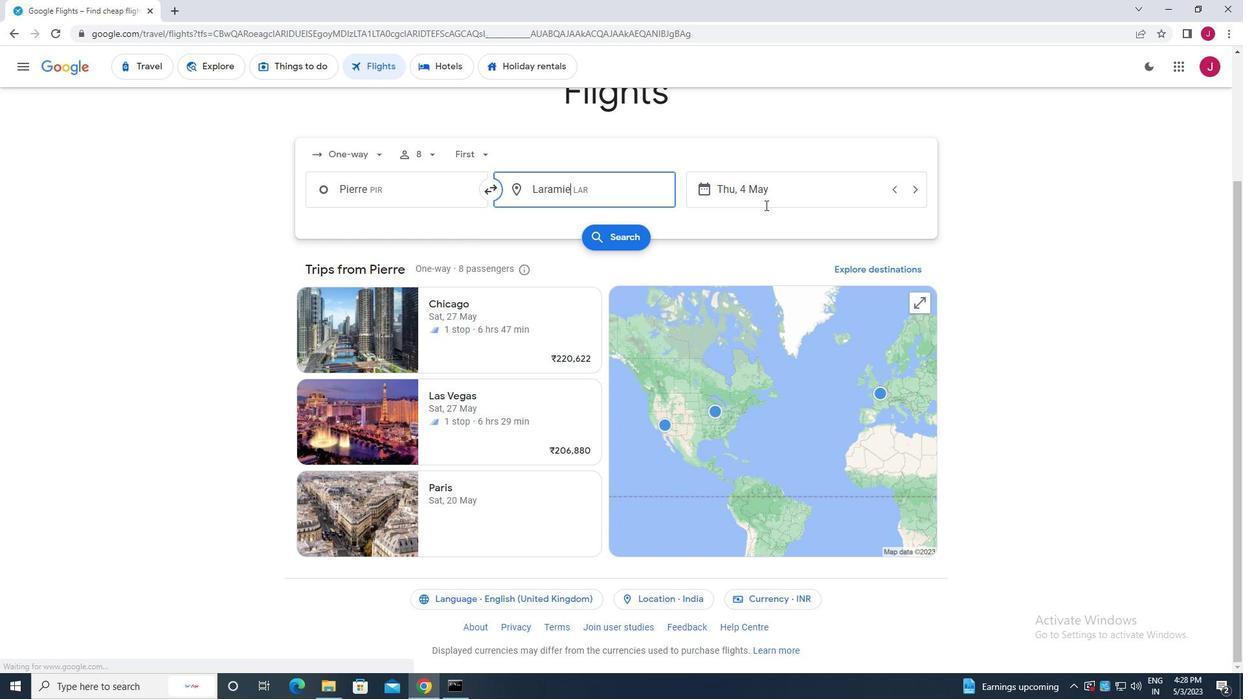 
Action: Mouse pressed left at (767, 200)
Screenshot: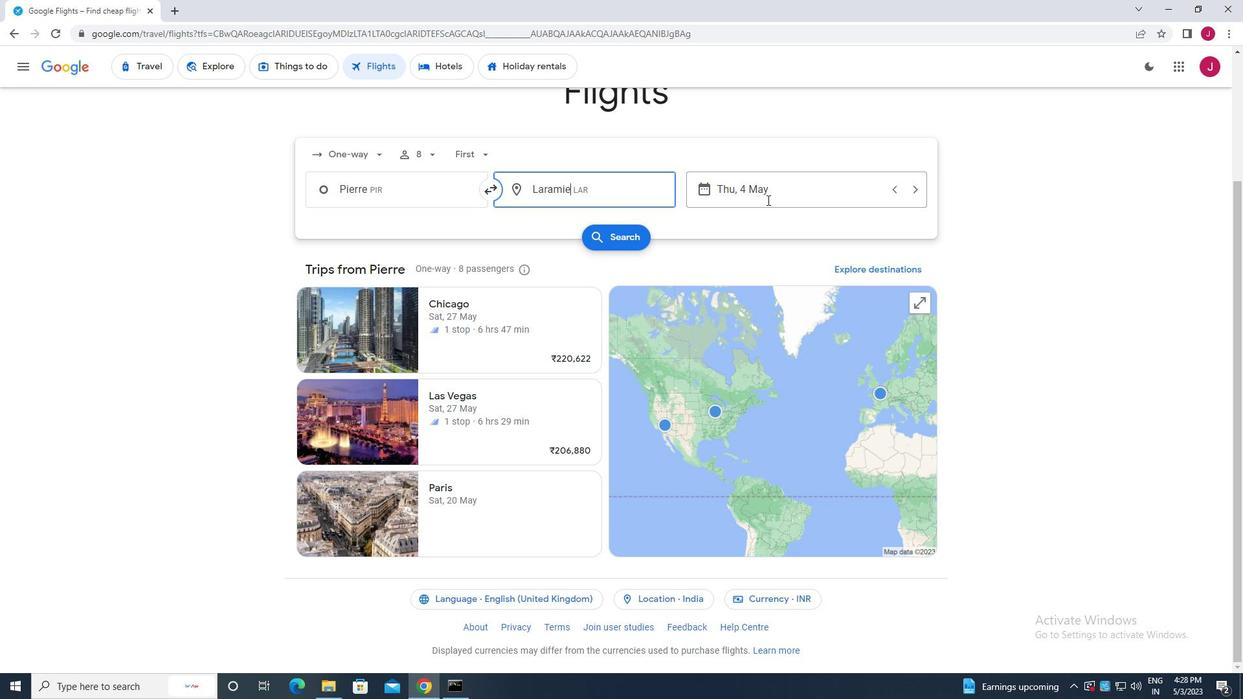 
Action: Mouse moved to (570, 292)
Screenshot: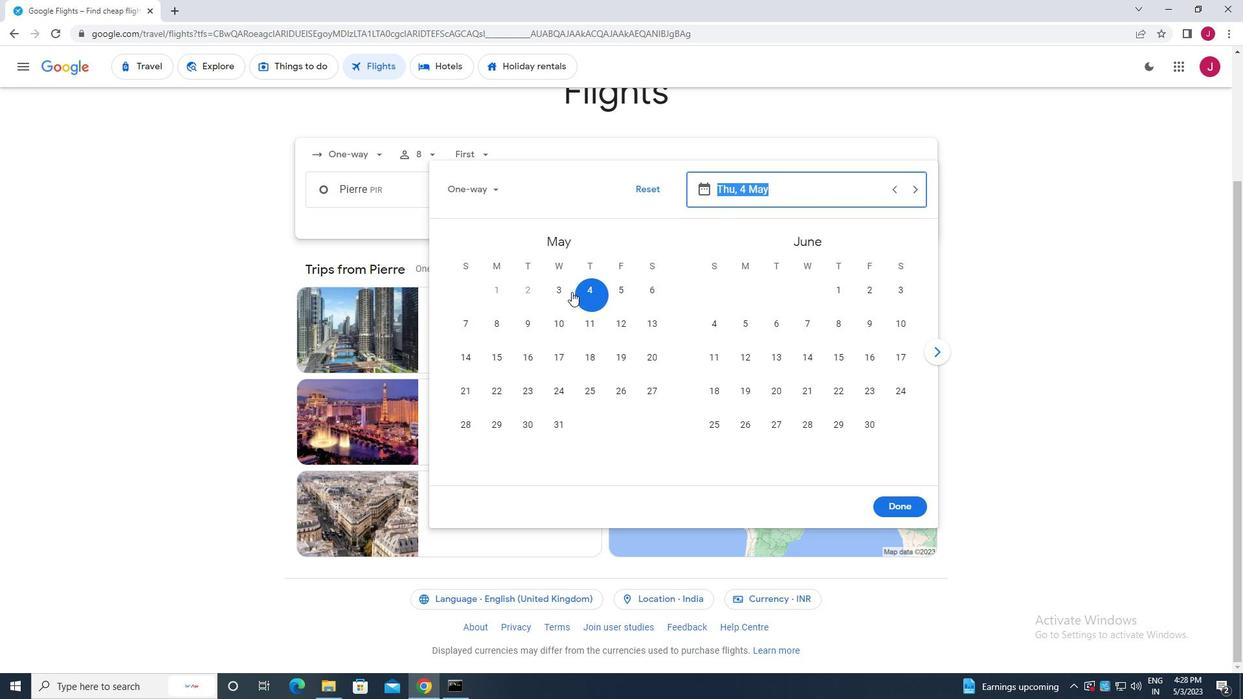 
Action: Mouse pressed left at (570, 292)
Screenshot: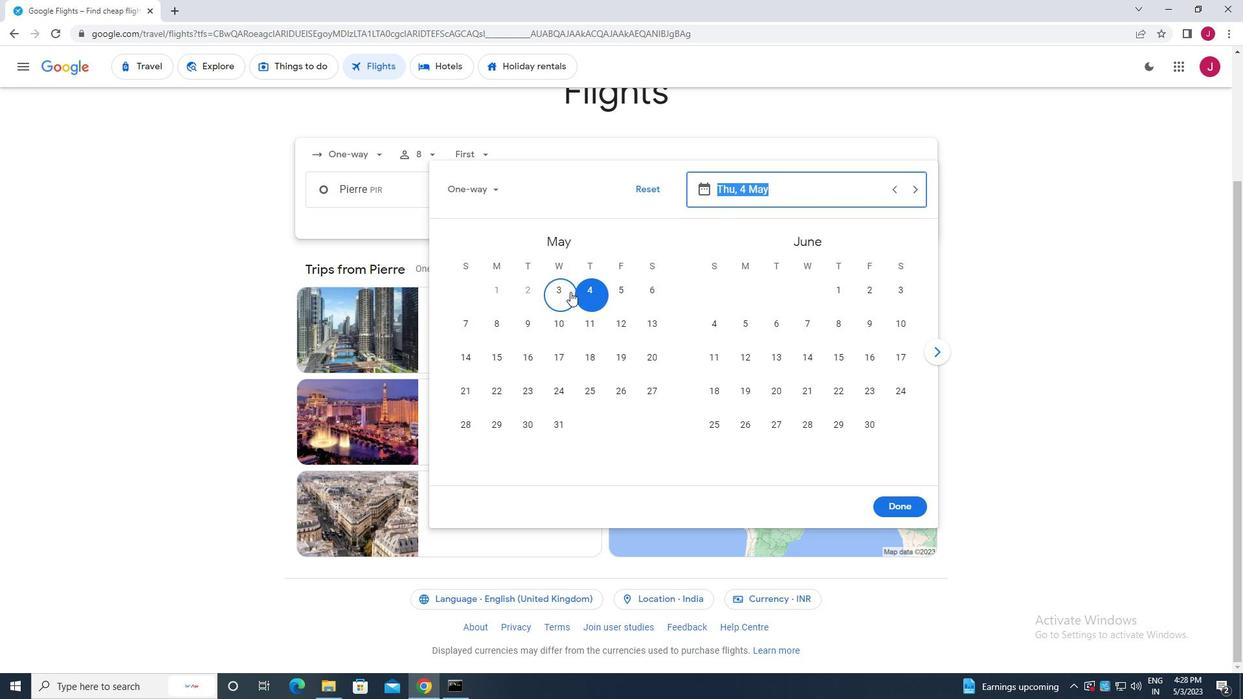 
Action: Mouse moved to (899, 502)
Screenshot: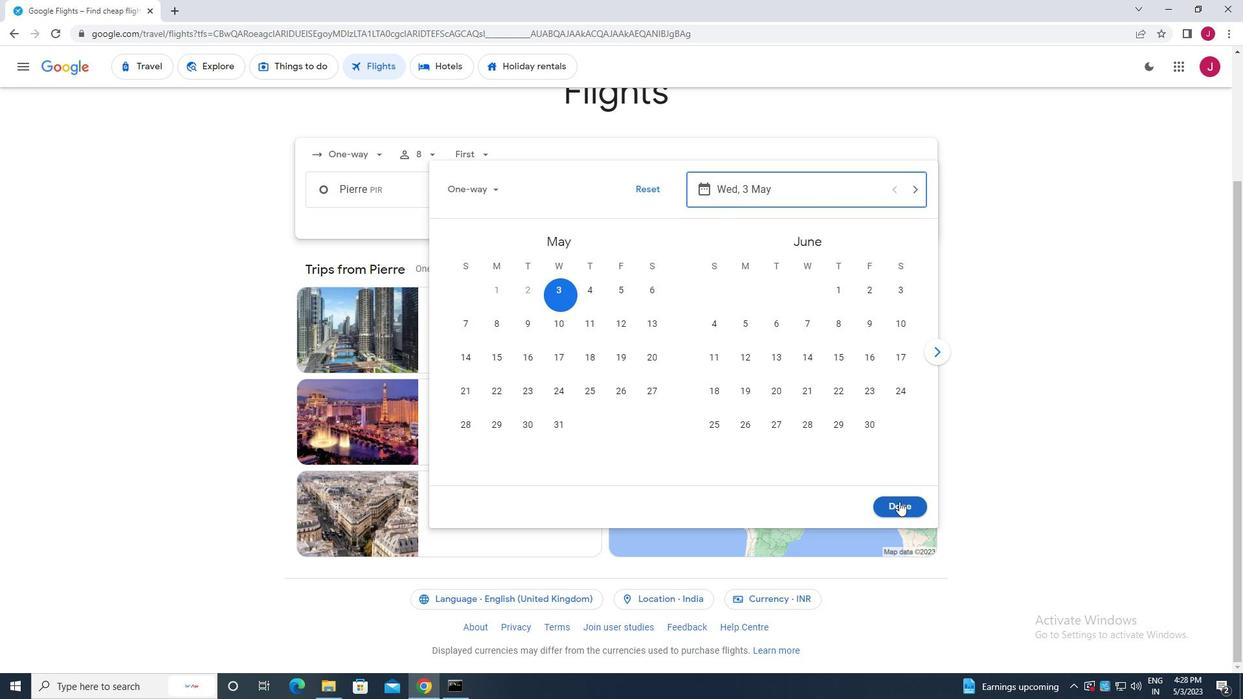 
Action: Mouse pressed left at (899, 502)
Screenshot: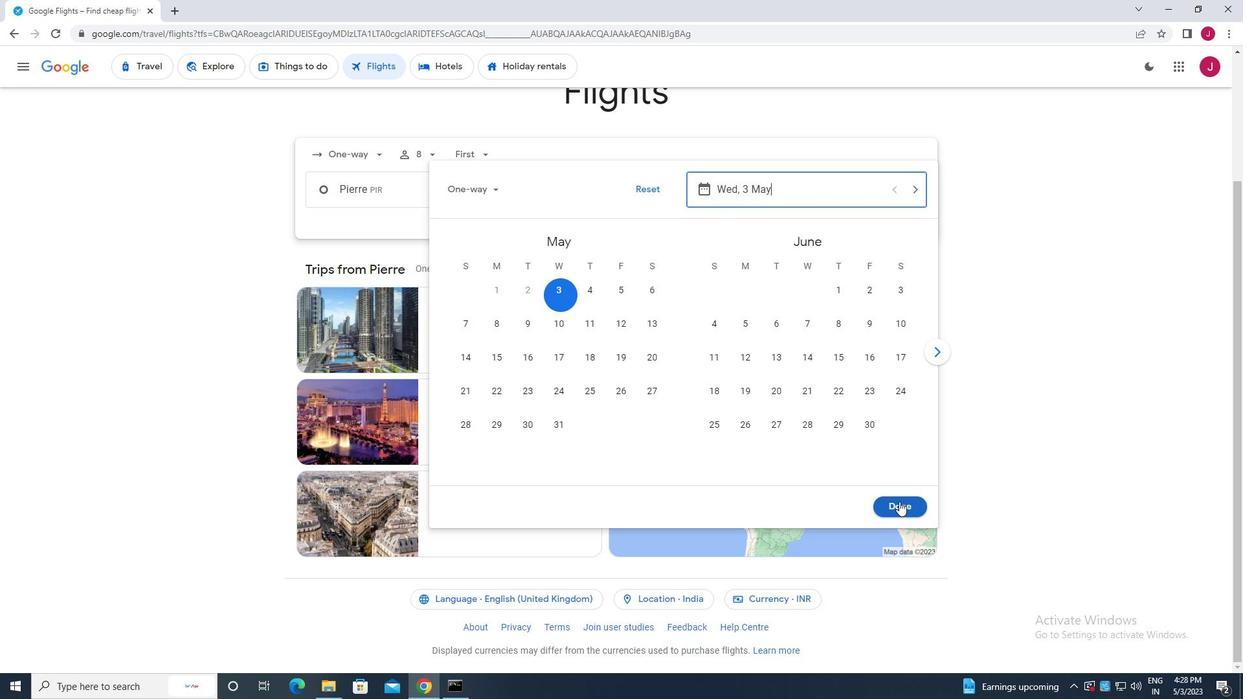 
Action: Mouse moved to (624, 233)
Screenshot: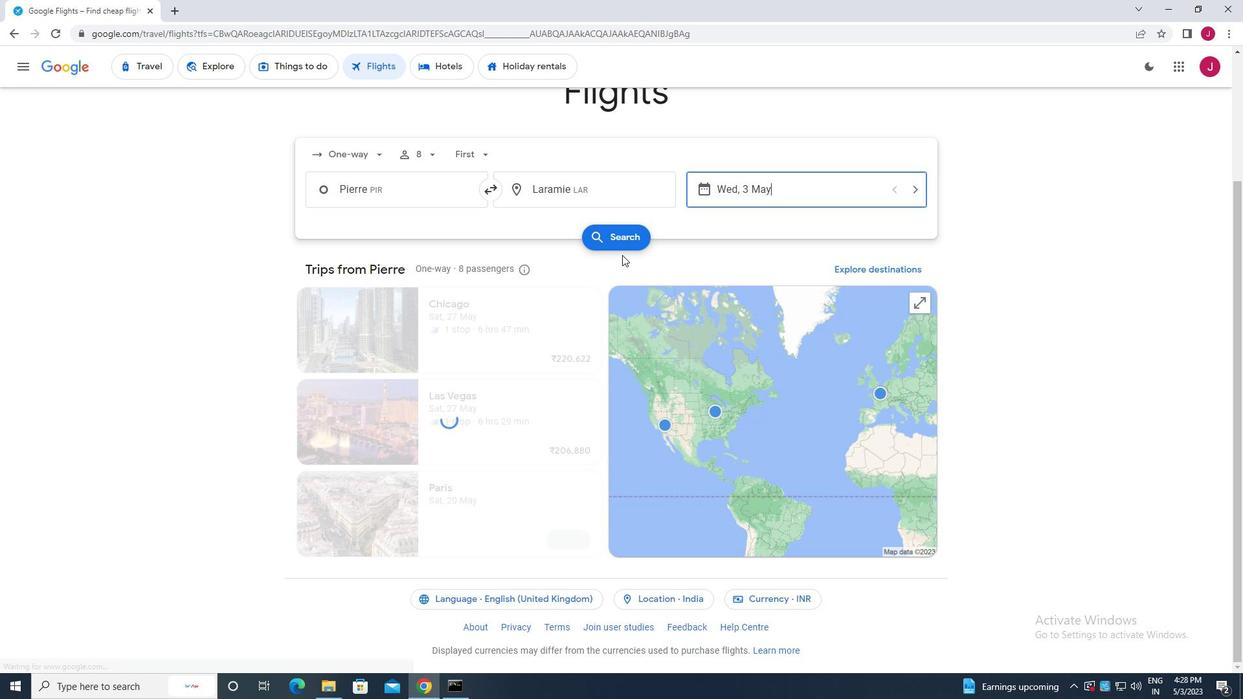 
Action: Mouse pressed left at (624, 233)
Screenshot: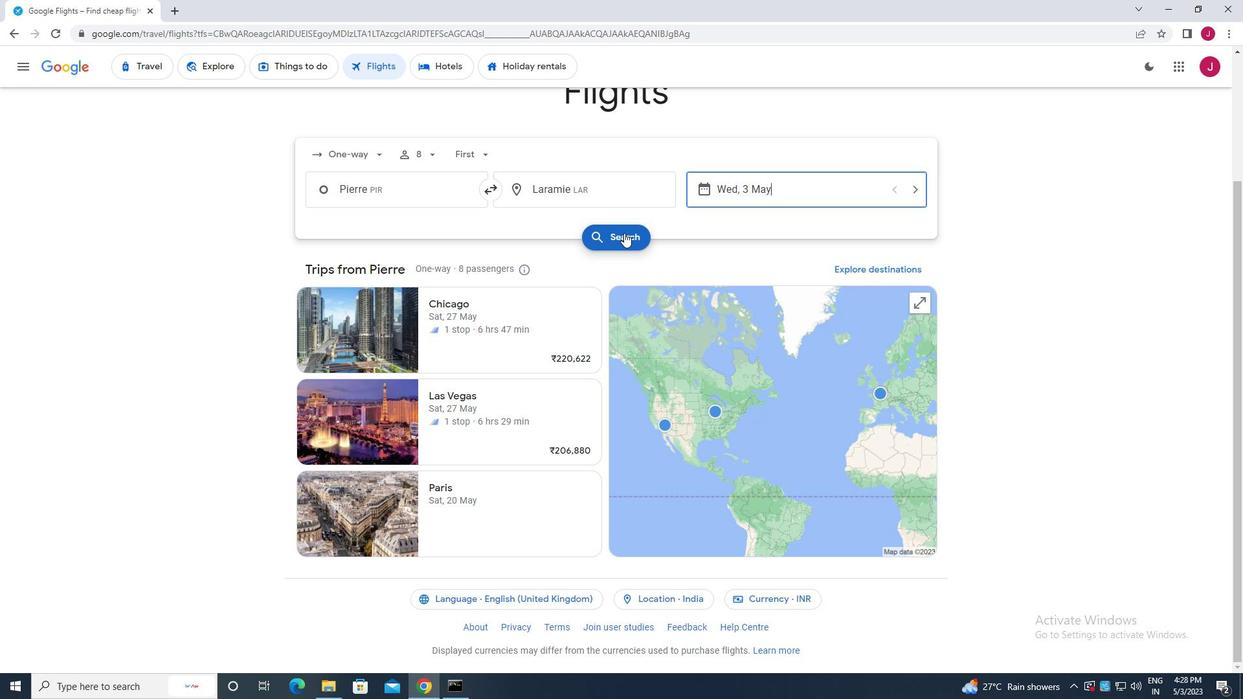 
Action: Mouse moved to (314, 183)
Screenshot: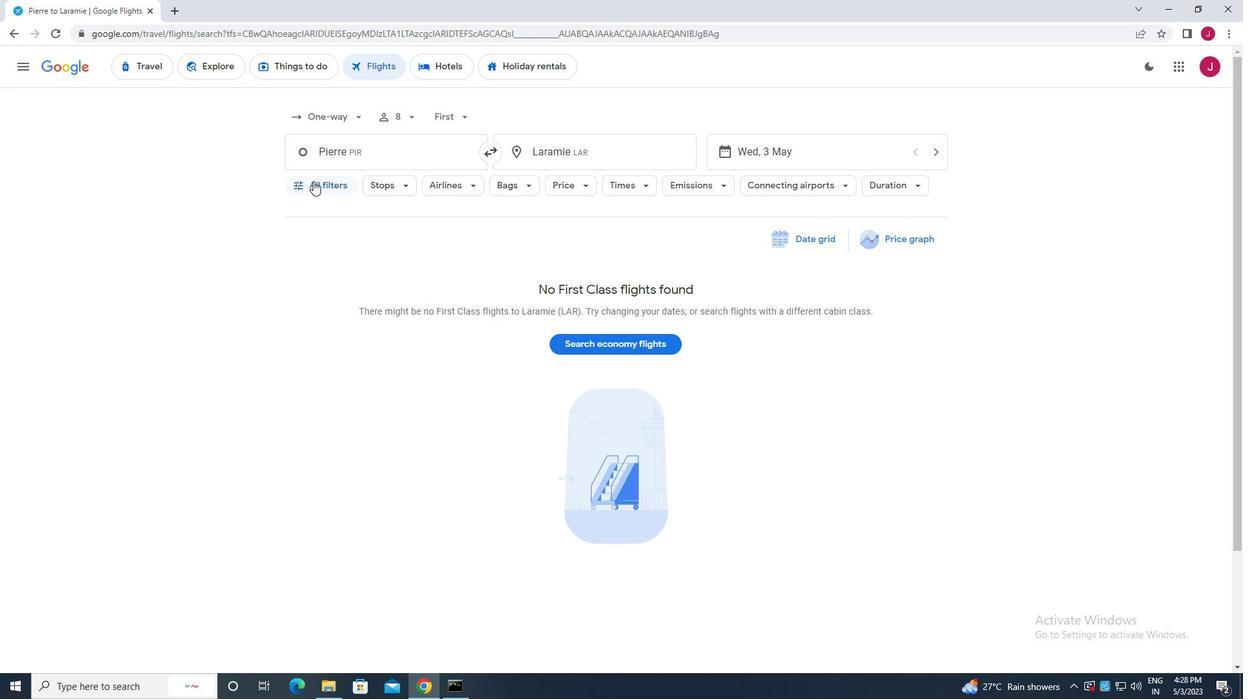
Action: Mouse pressed left at (314, 183)
Screenshot: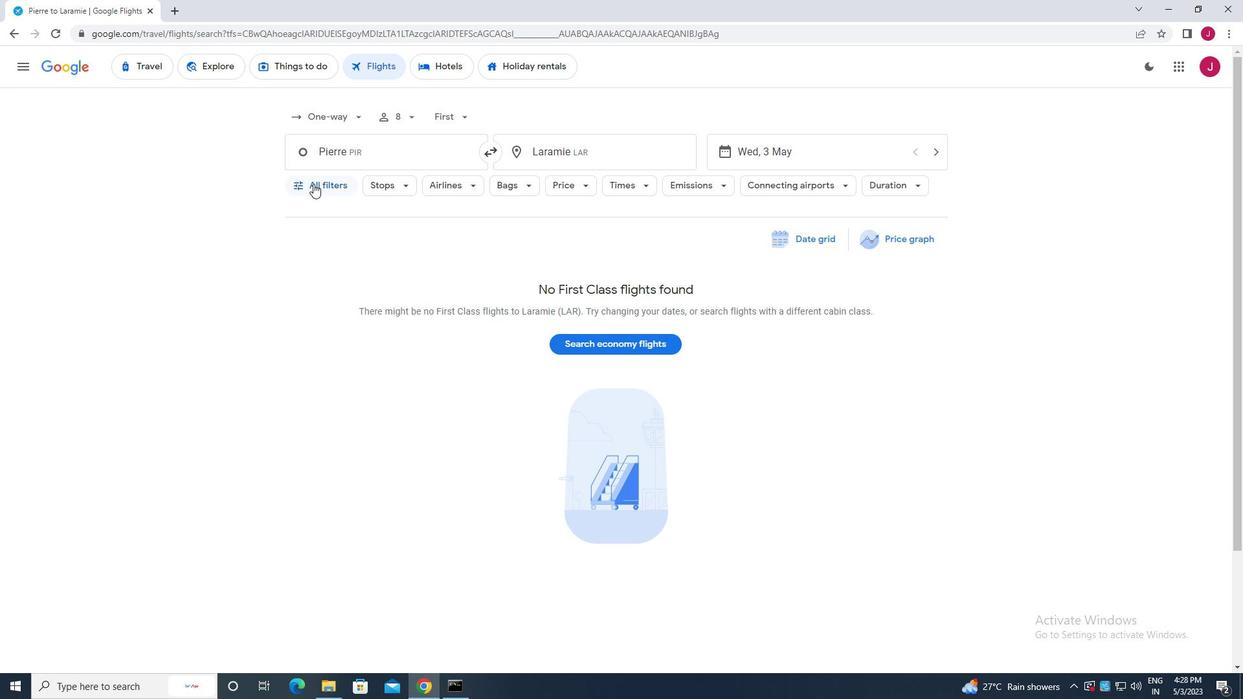 
Action: Mouse moved to (401, 285)
Screenshot: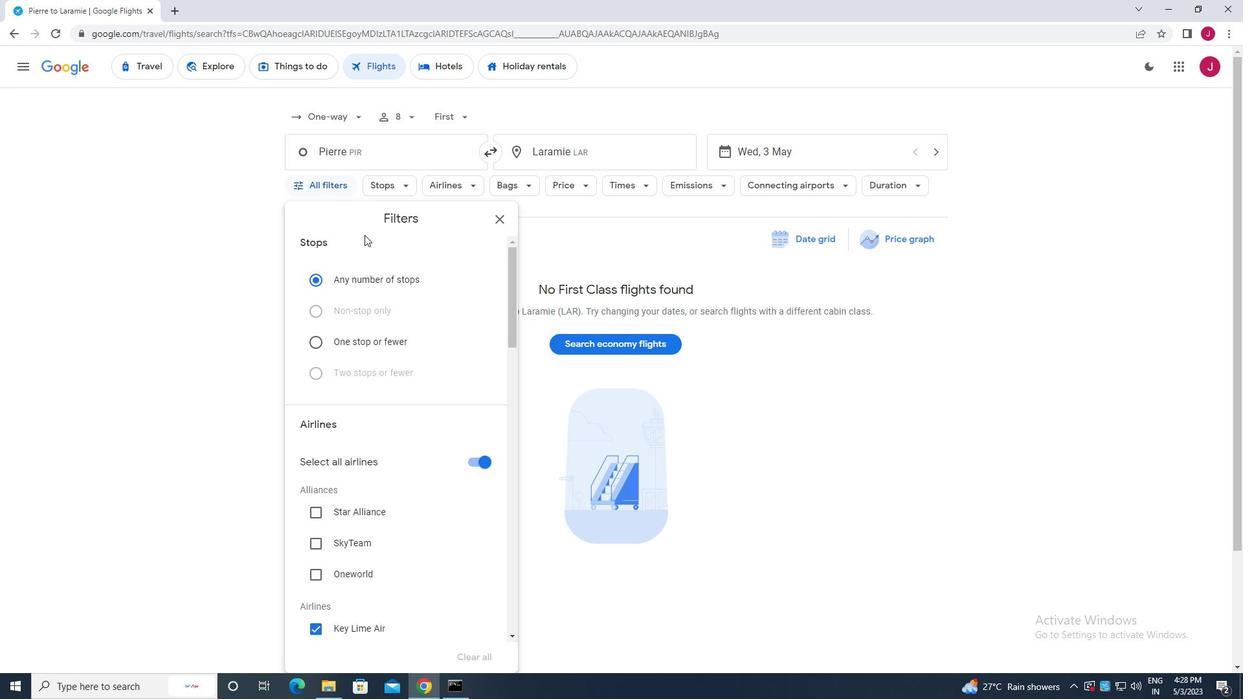 
Action: Mouse scrolled (401, 285) with delta (0, 0)
Screenshot: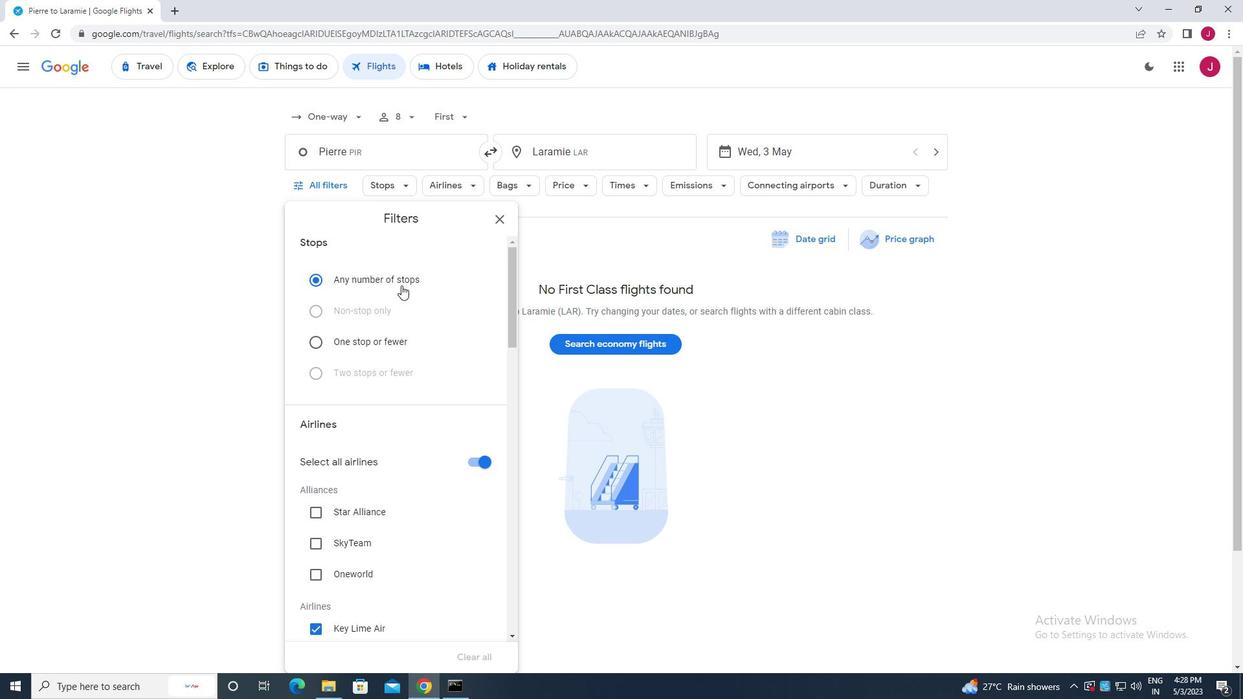 
Action: Mouse scrolled (401, 285) with delta (0, 0)
Screenshot: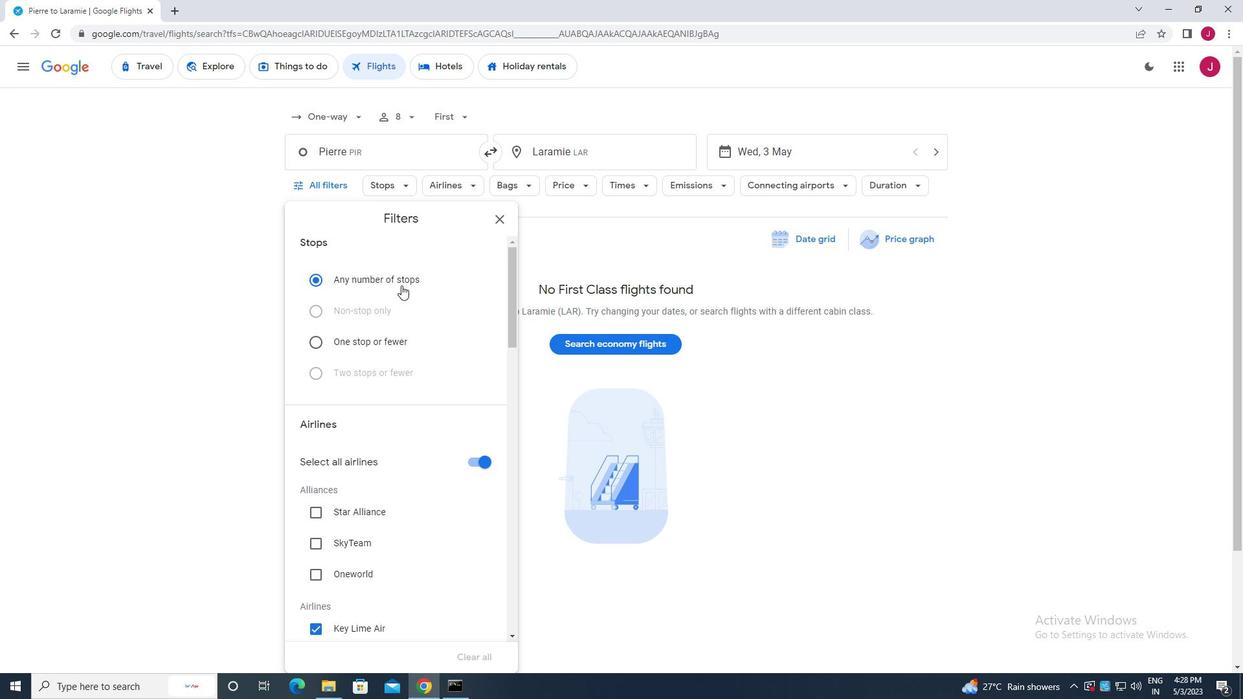 
Action: Mouse moved to (477, 329)
Screenshot: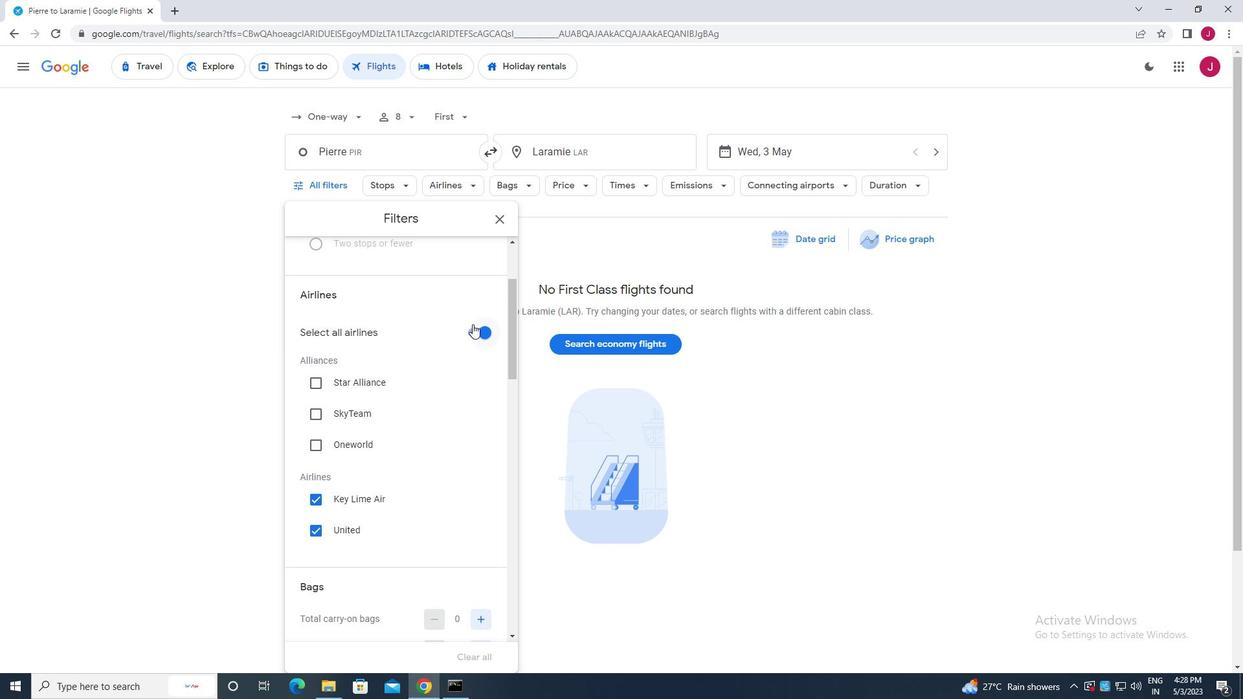 
Action: Mouse pressed left at (477, 329)
Screenshot: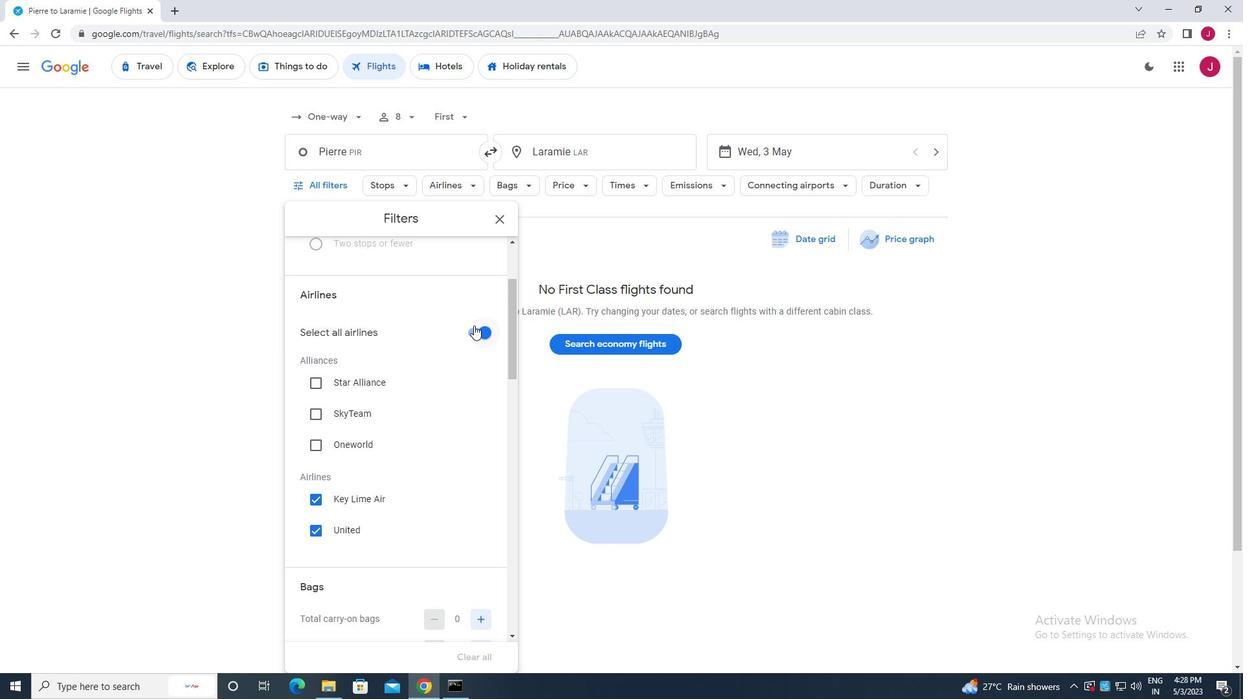 
Action: Mouse moved to (371, 364)
Screenshot: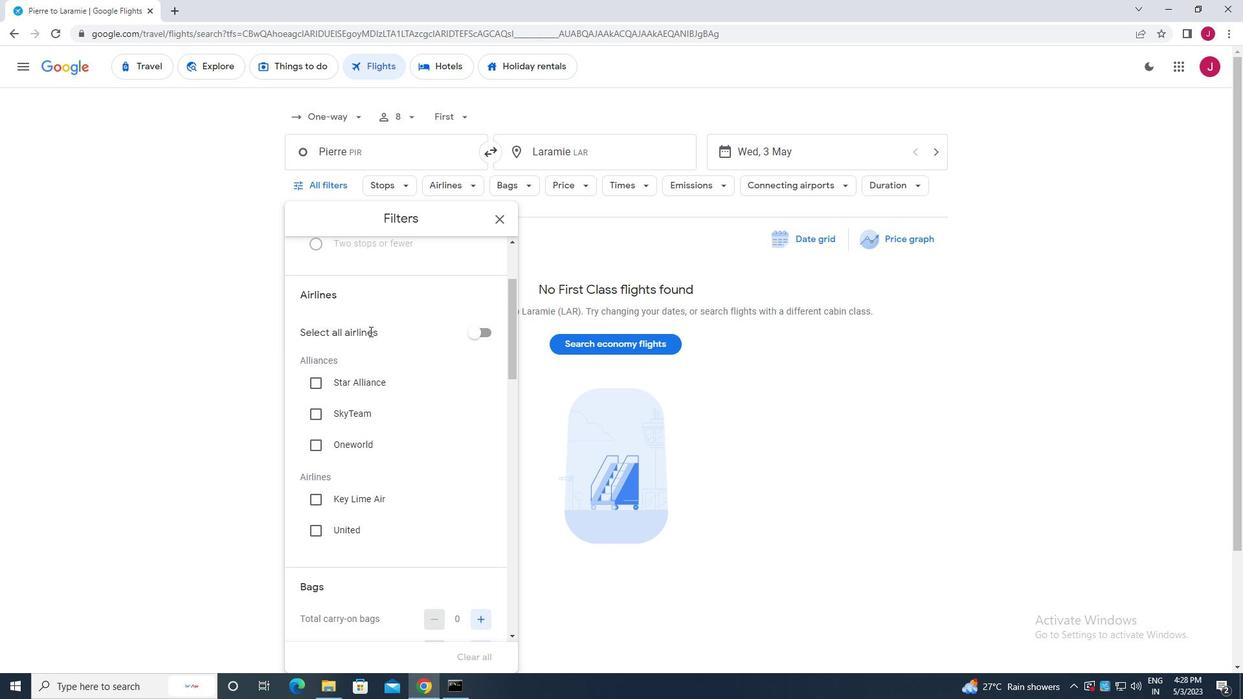 
Action: Mouse scrolled (371, 363) with delta (0, 0)
Screenshot: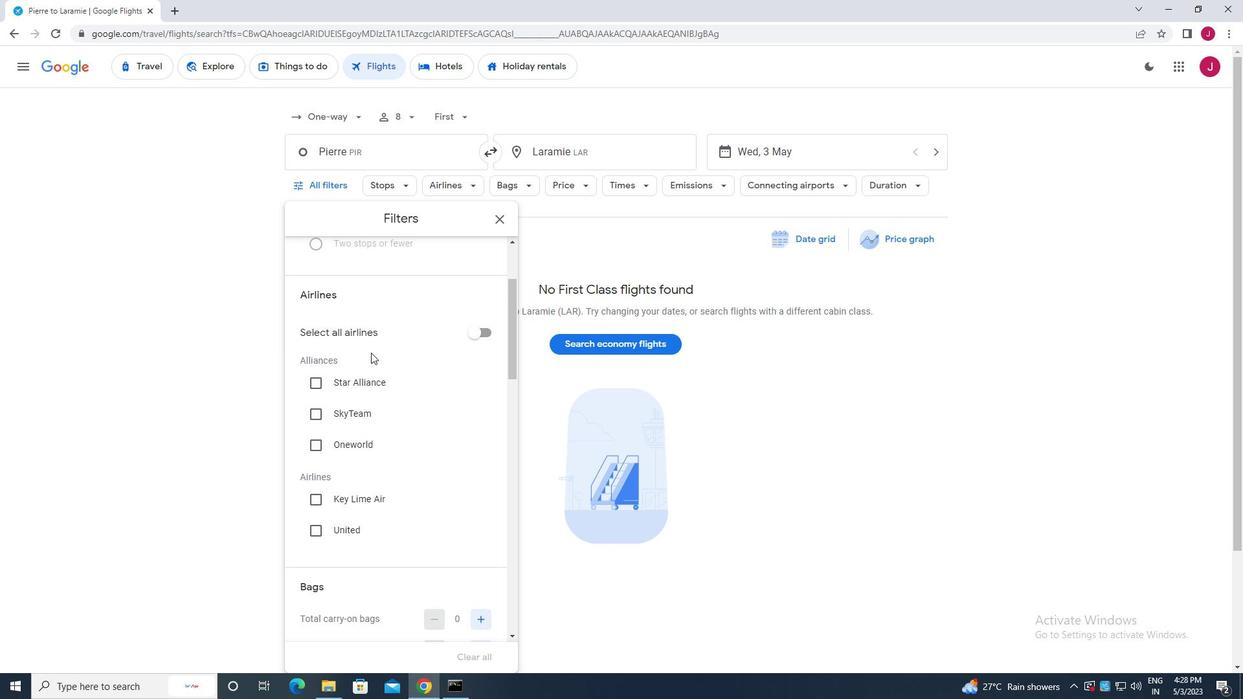 
Action: Mouse moved to (371, 364)
Screenshot: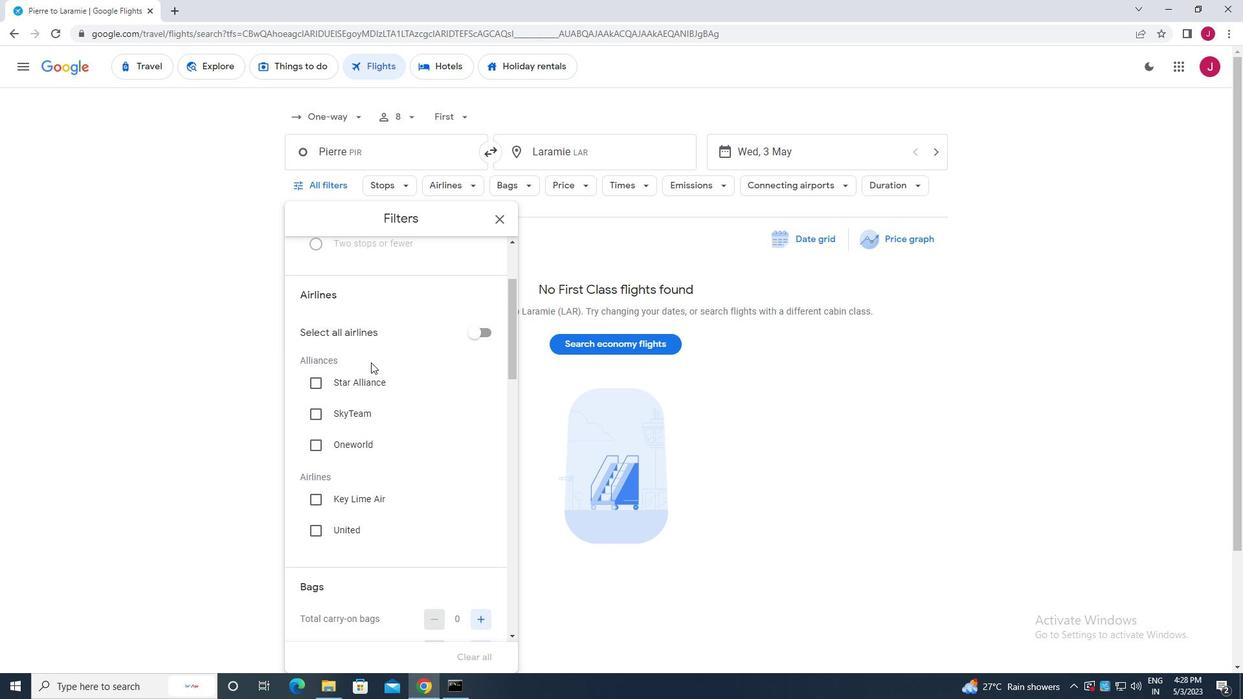 
Action: Mouse scrolled (371, 364) with delta (0, 0)
Screenshot: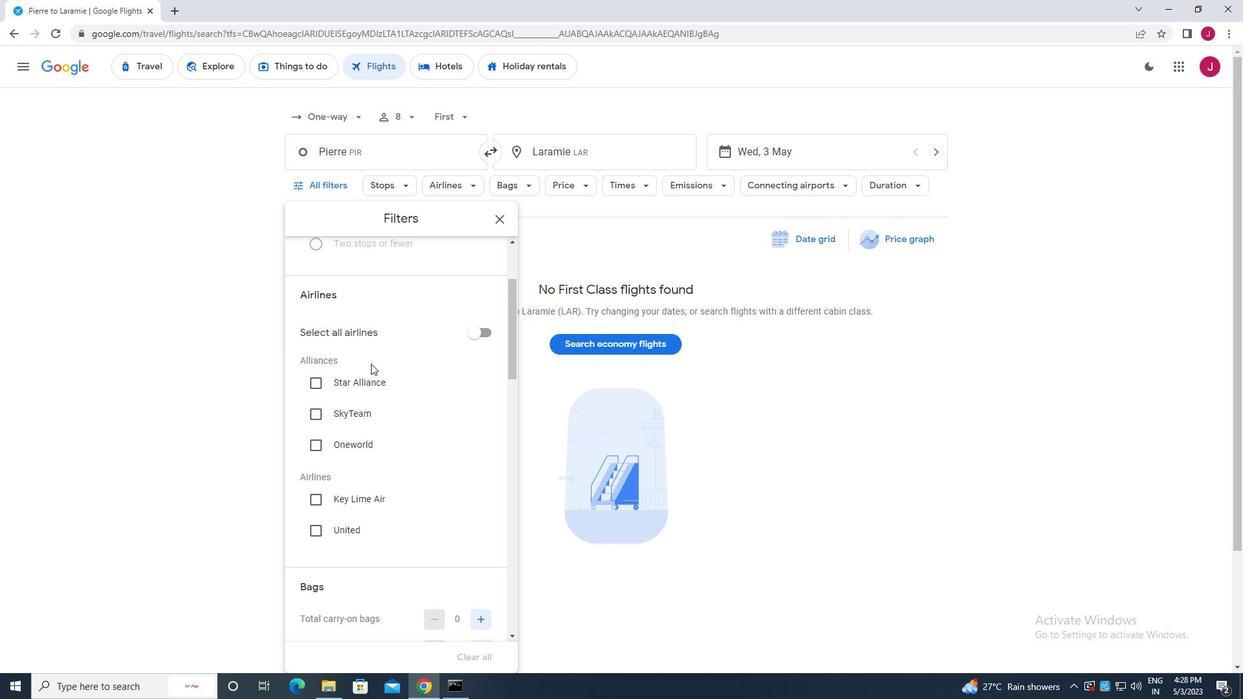 
Action: Mouse moved to (381, 305)
Screenshot: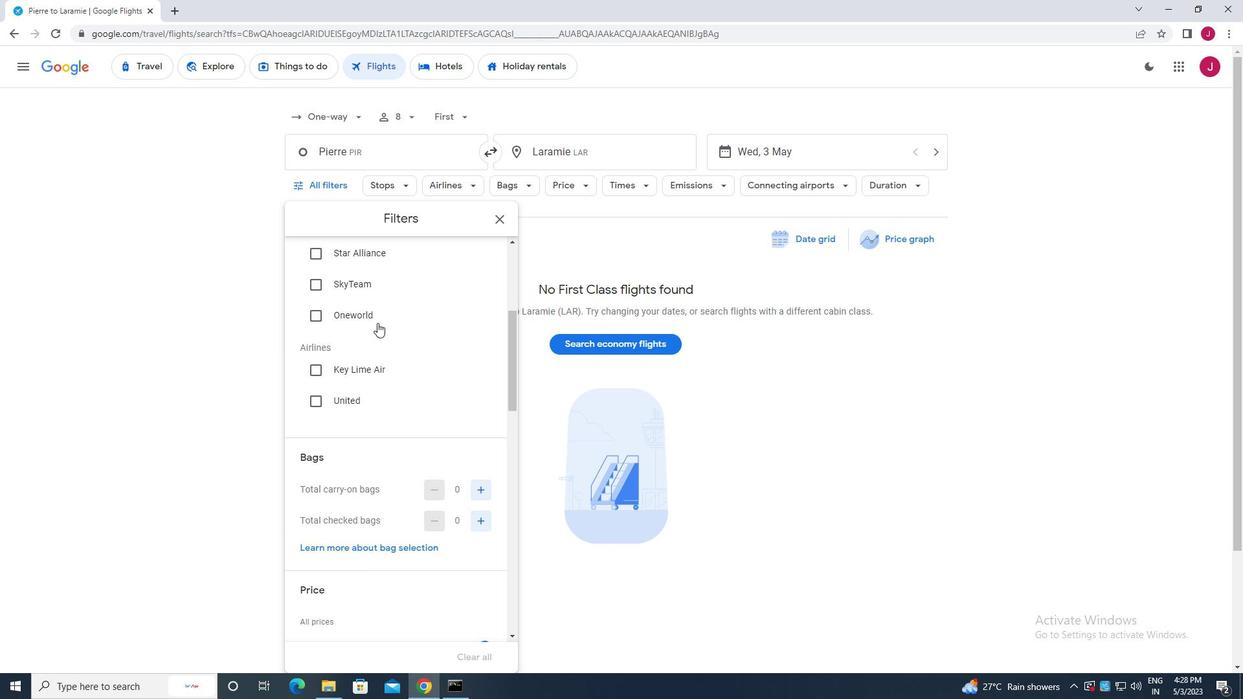 
Action: Mouse scrolled (381, 304) with delta (0, 0)
Screenshot: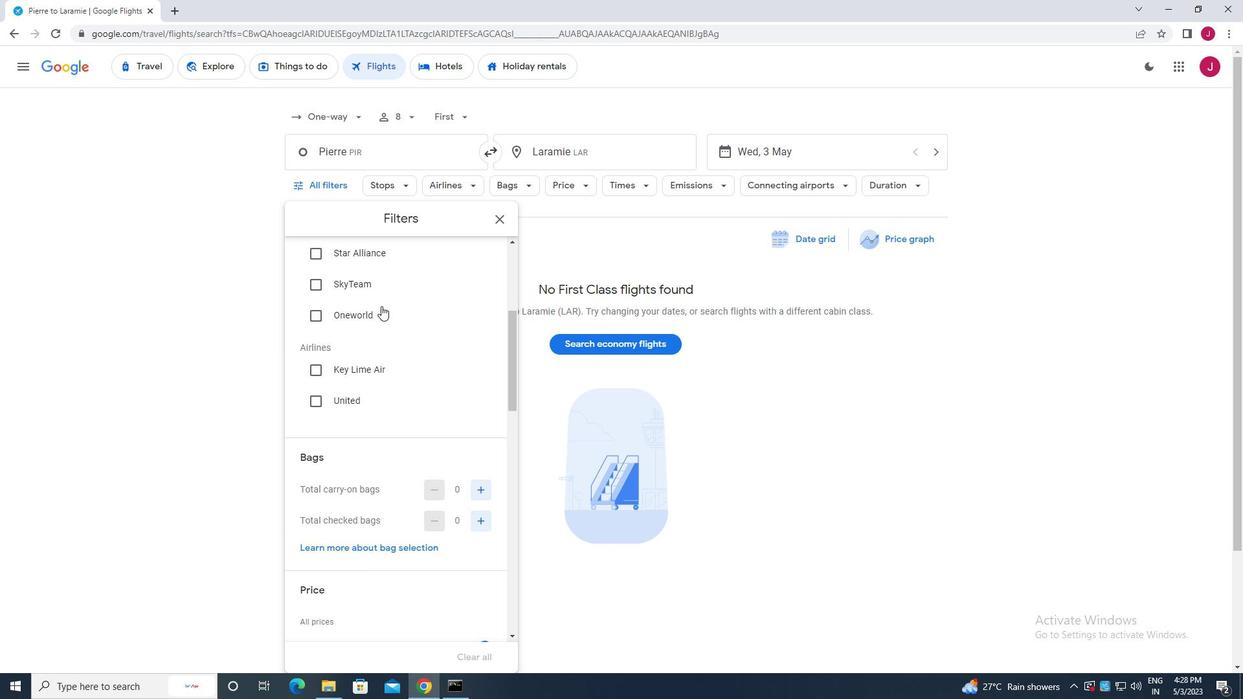
Action: Mouse scrolled (381, 304) with delta (0, 0)
Screenshot: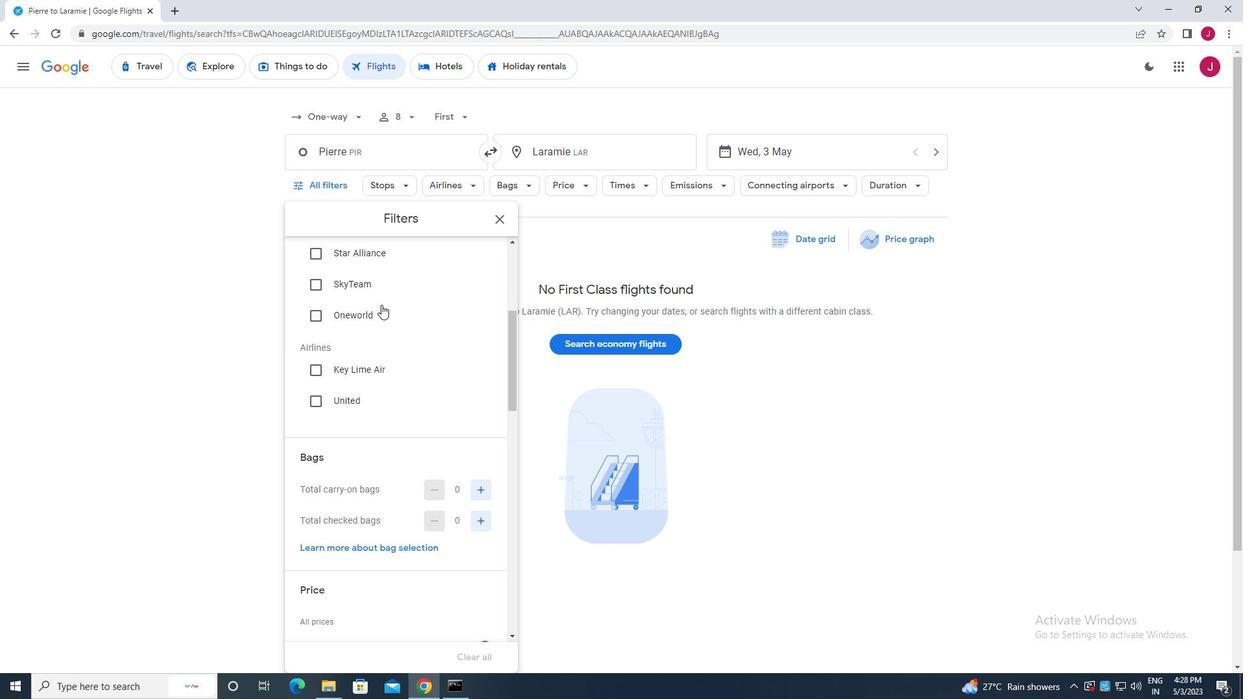 
Action: Mouse moved to (381, 305)
Screenshot: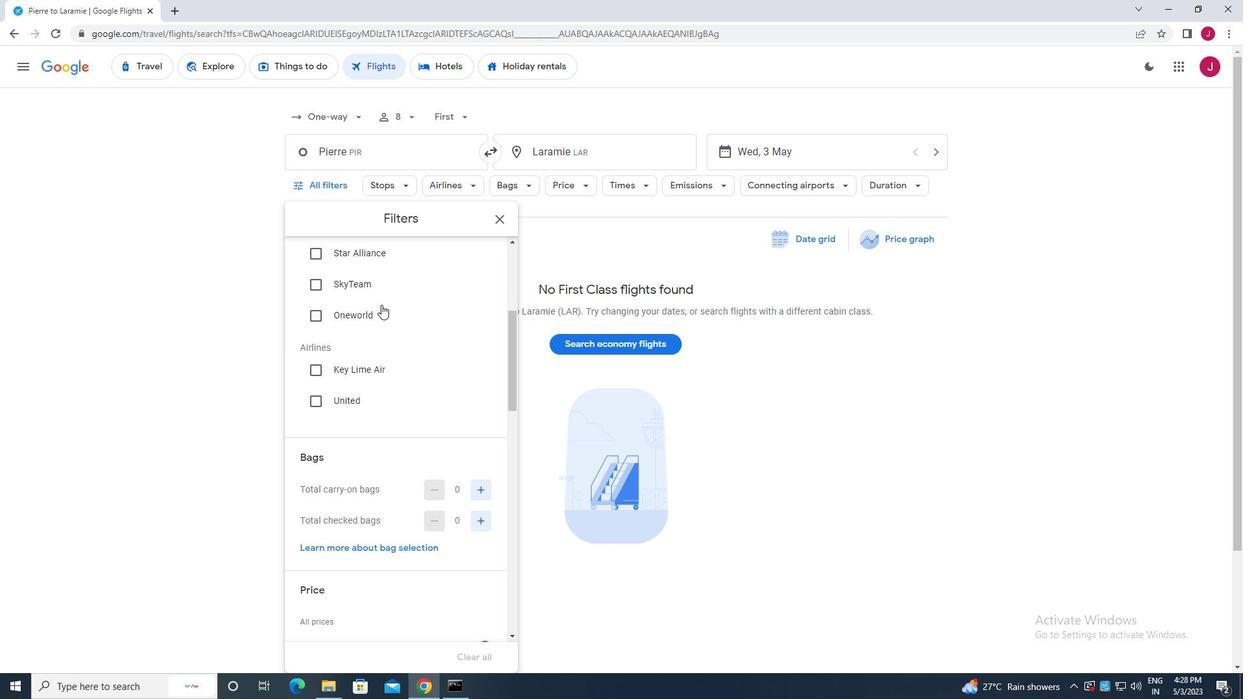 
Action: Mouse scrolled (381, 305) with delta (0, 0)
Screenshot: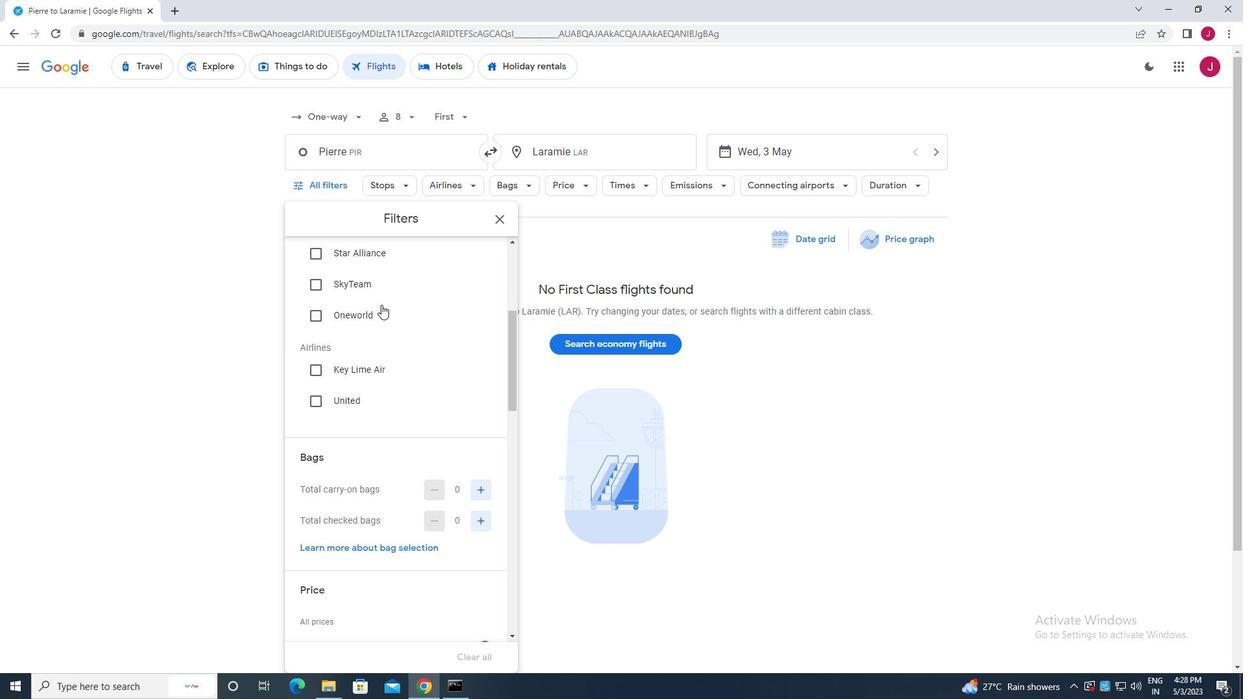 
Action: Mouse moved to (476, 327)
Screenshot: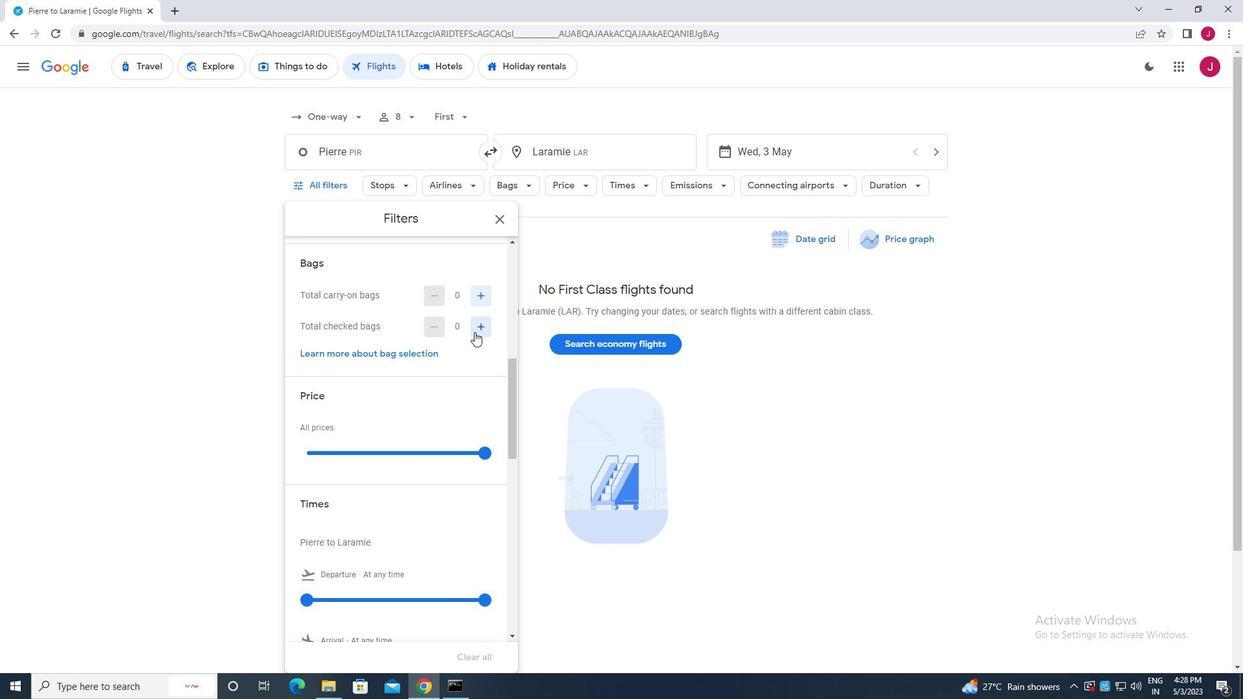 
Action: Mouse pressed left at (476, 327)
Screenshot: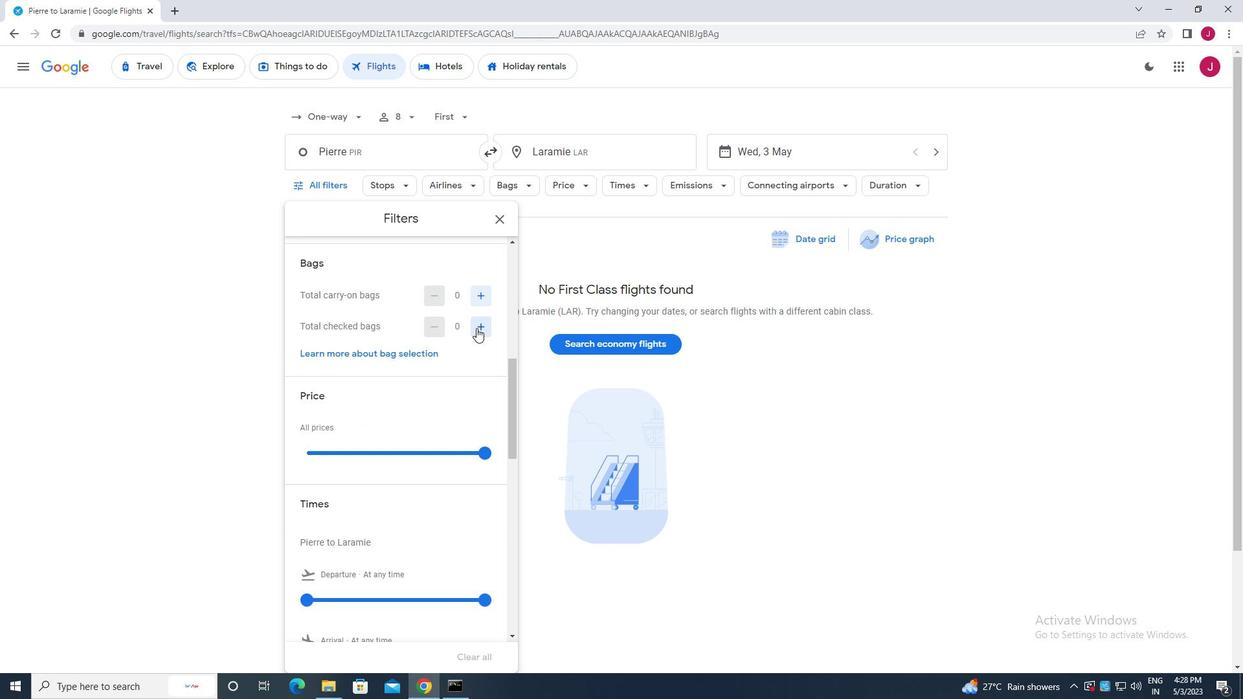 
Action: Mouse scrolled (476, 327) with delta (0, 0)
Screenshot: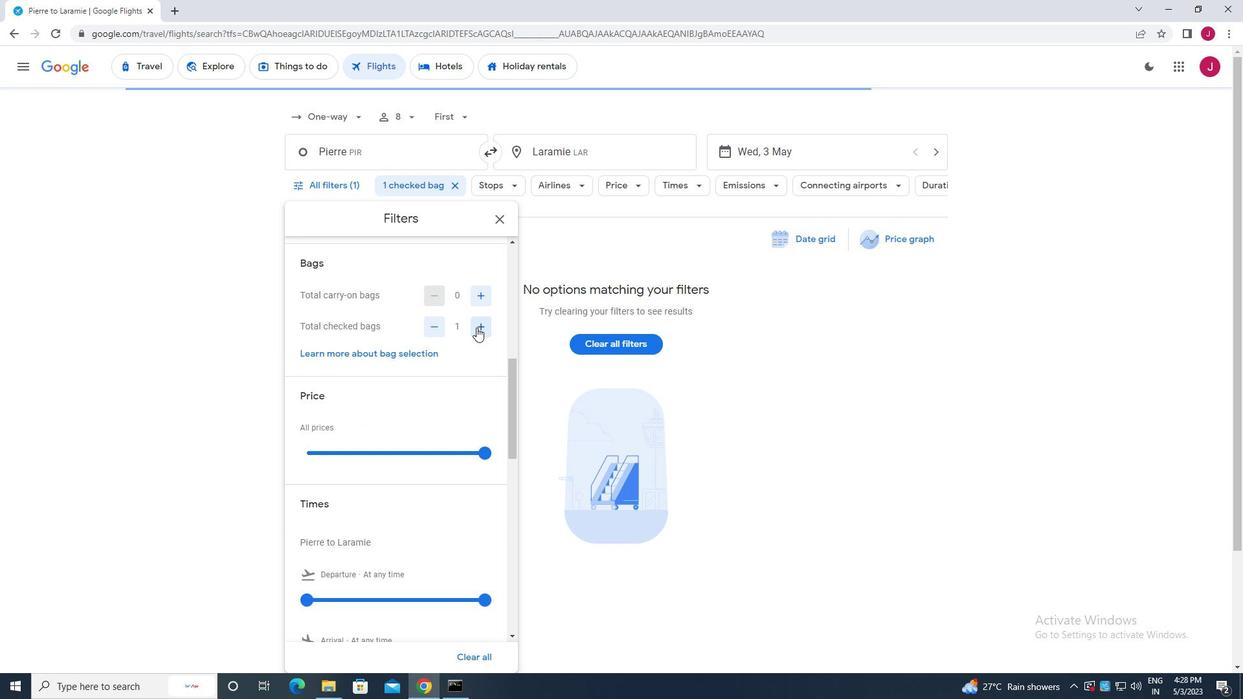 
Action: Mouse scrolled (476, 327) with delta (0, 0)
Screenshot: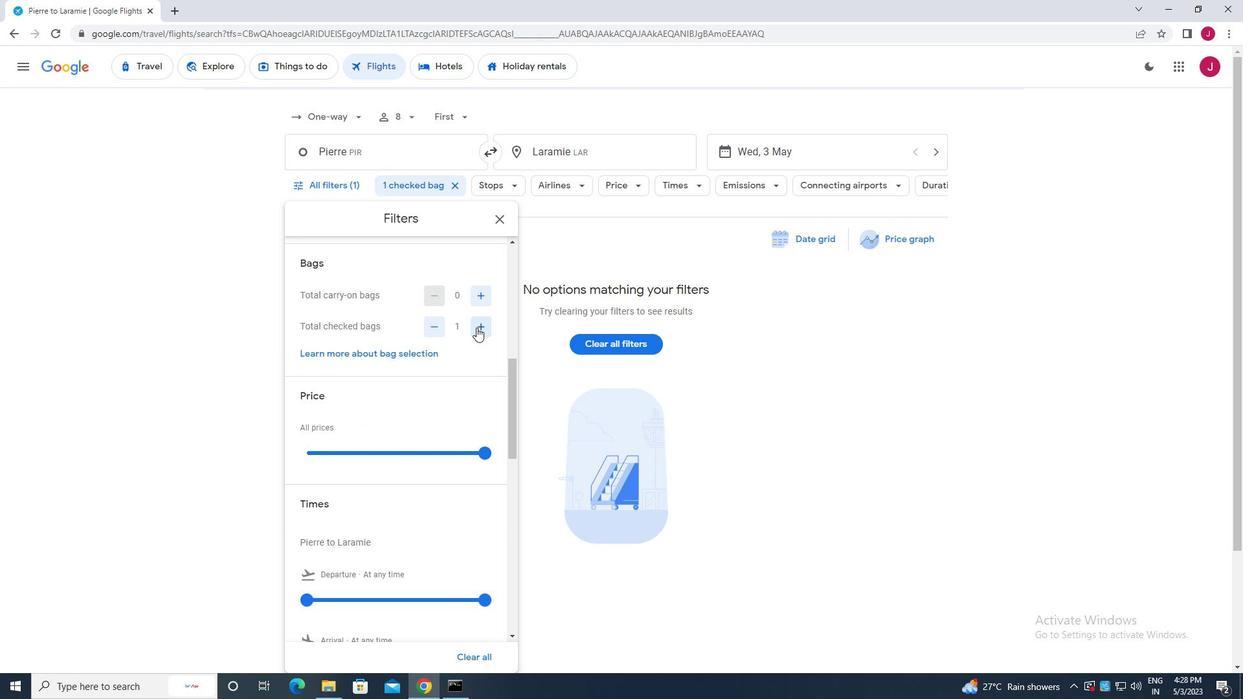 
Action: Mouse moved to (483, 322)
Screenshot: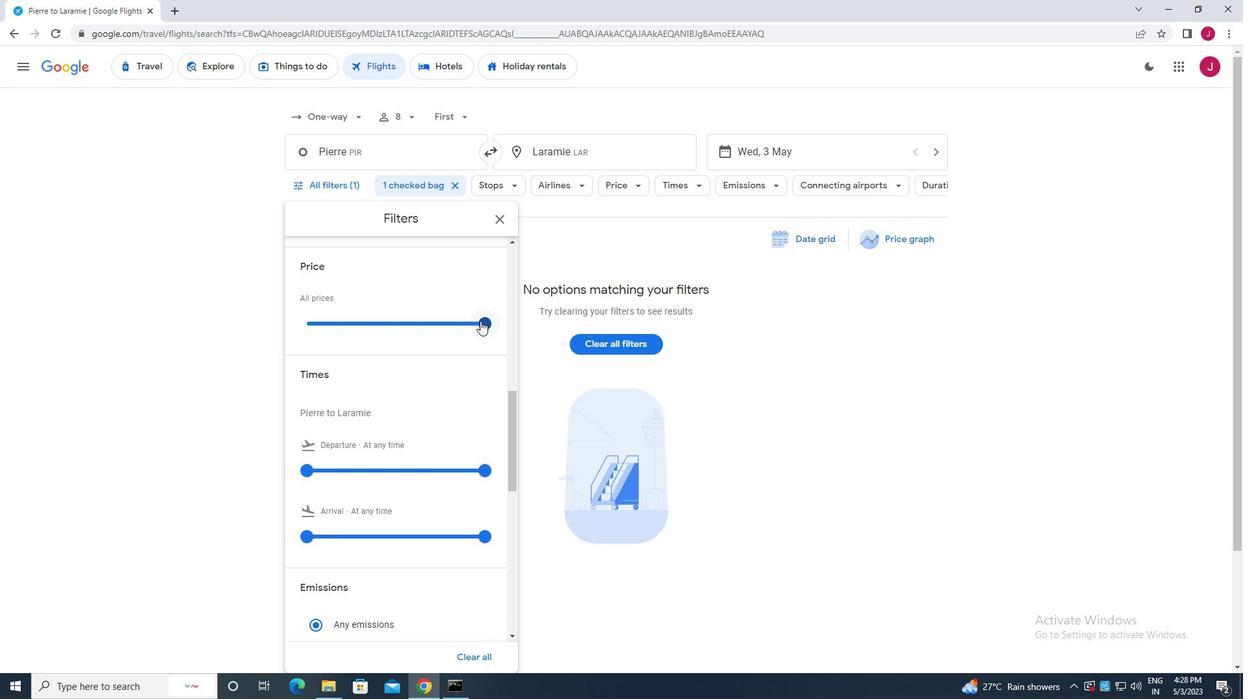 
Action: Mouse pressed left at (483, 322)
Screenshot: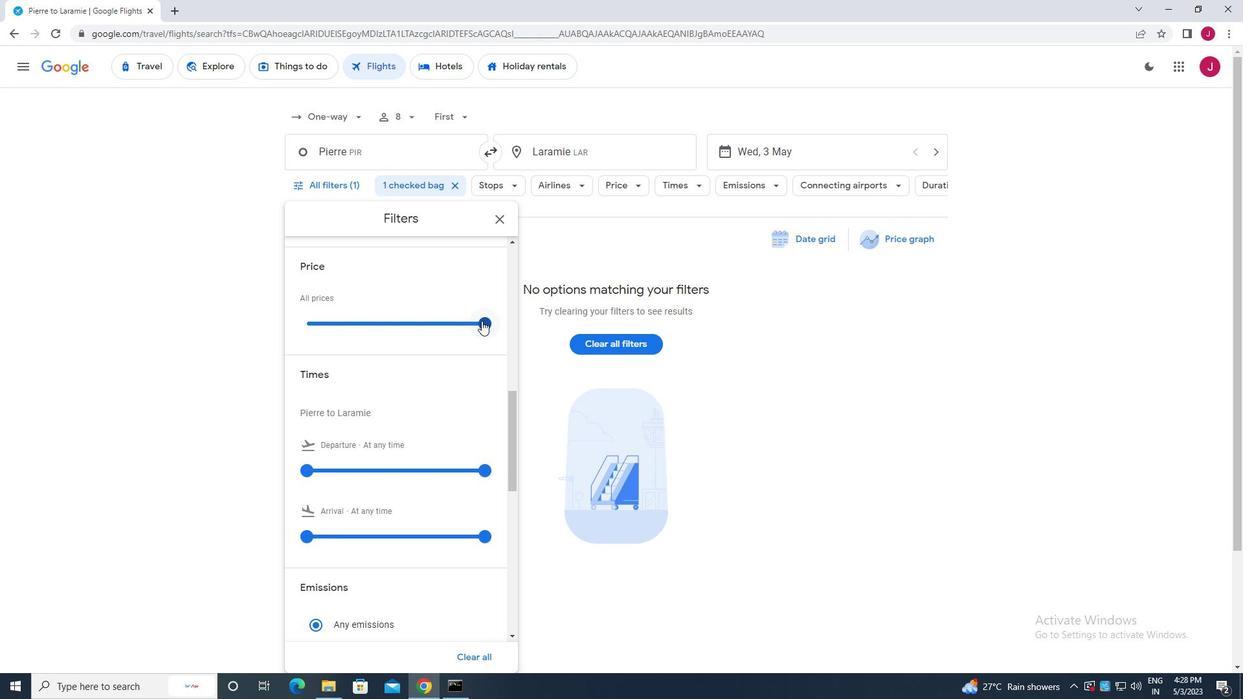
Action: Mouse moved to (442, 369)
Screenshot: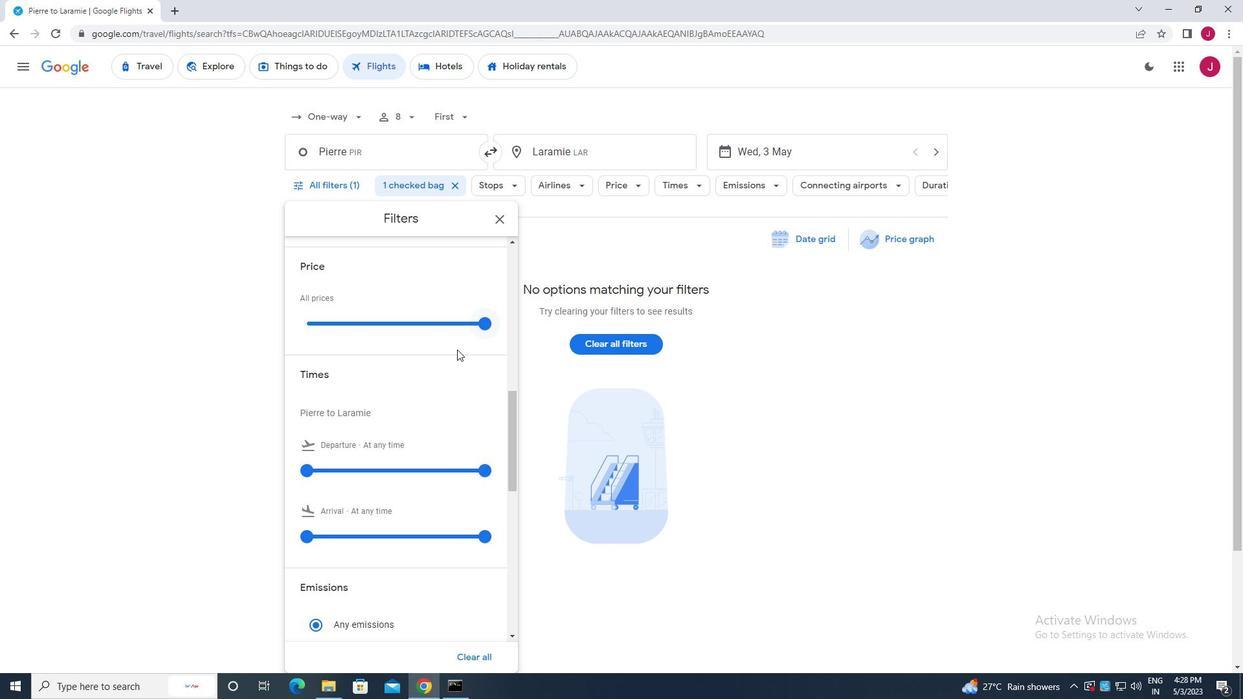 
Action: Mouse scrolled (442, 369) with delta (0, 0)
Screenshot: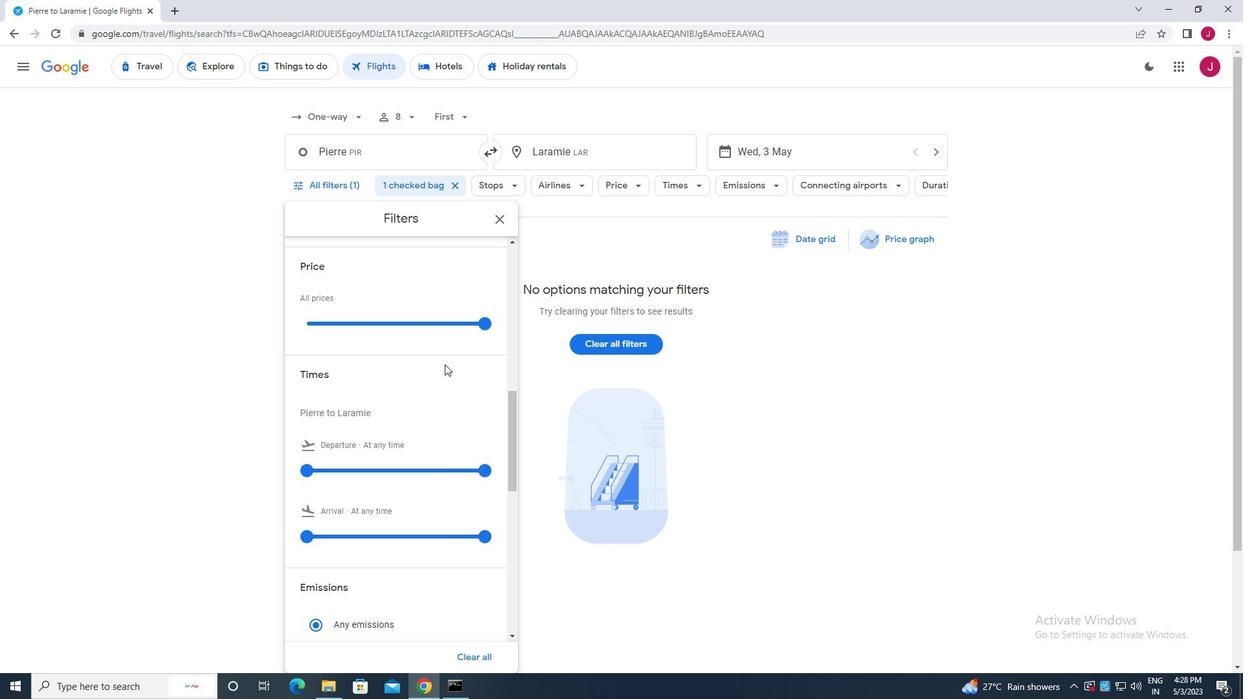 
Action: Mouse scrolled (442, 369) with delta (0, 0)
Screenshot: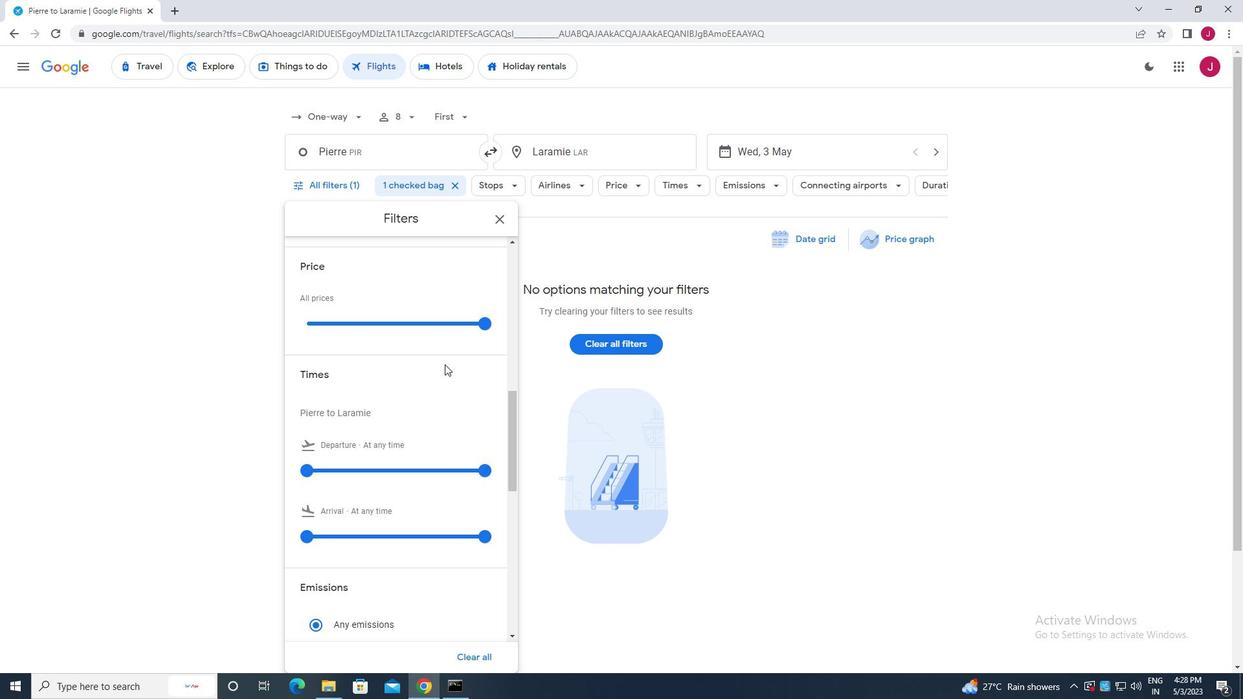 
Action: Mouse moved to (305, 342)
Screenshot: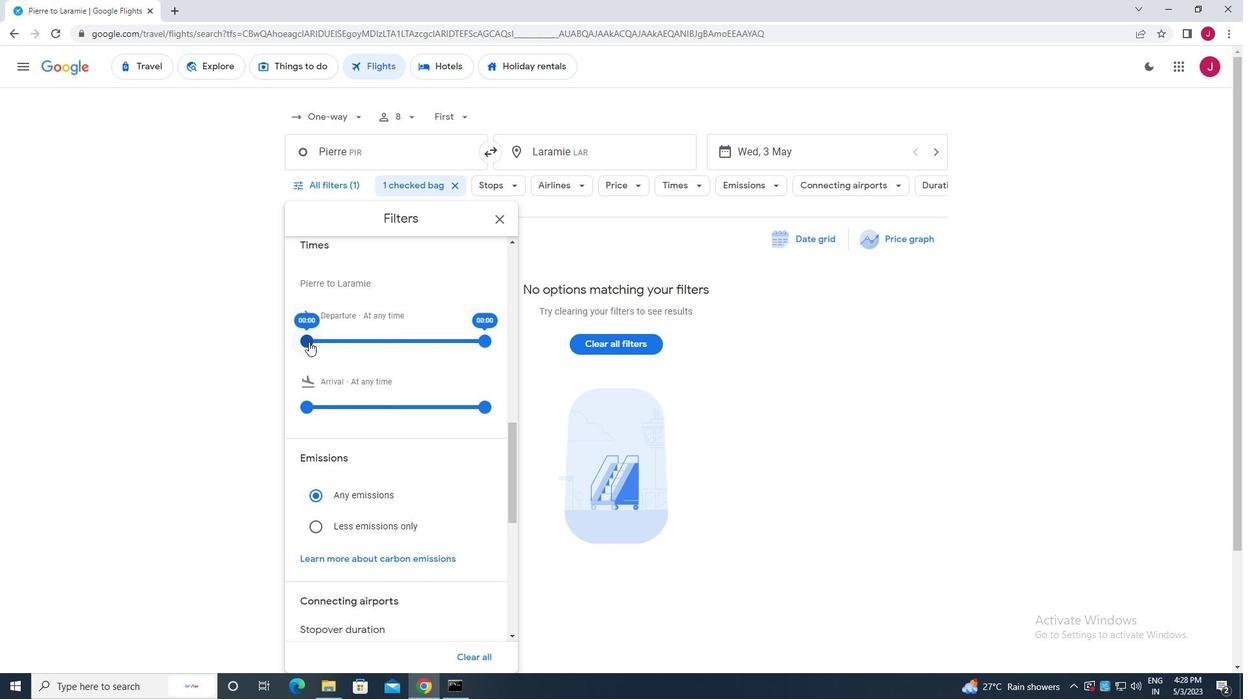 
Action: Mouse pressed left at (305, 342)
Screenshot: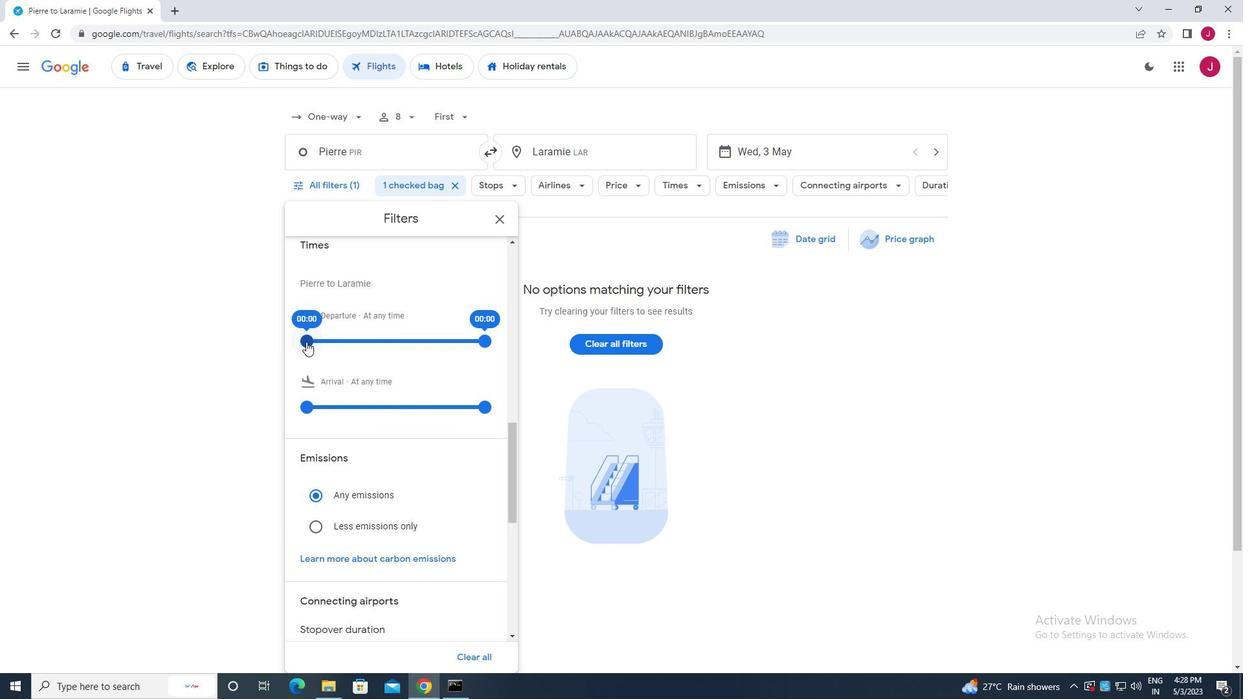 
Action: Mouse moved to (484, 341)
Screenshot: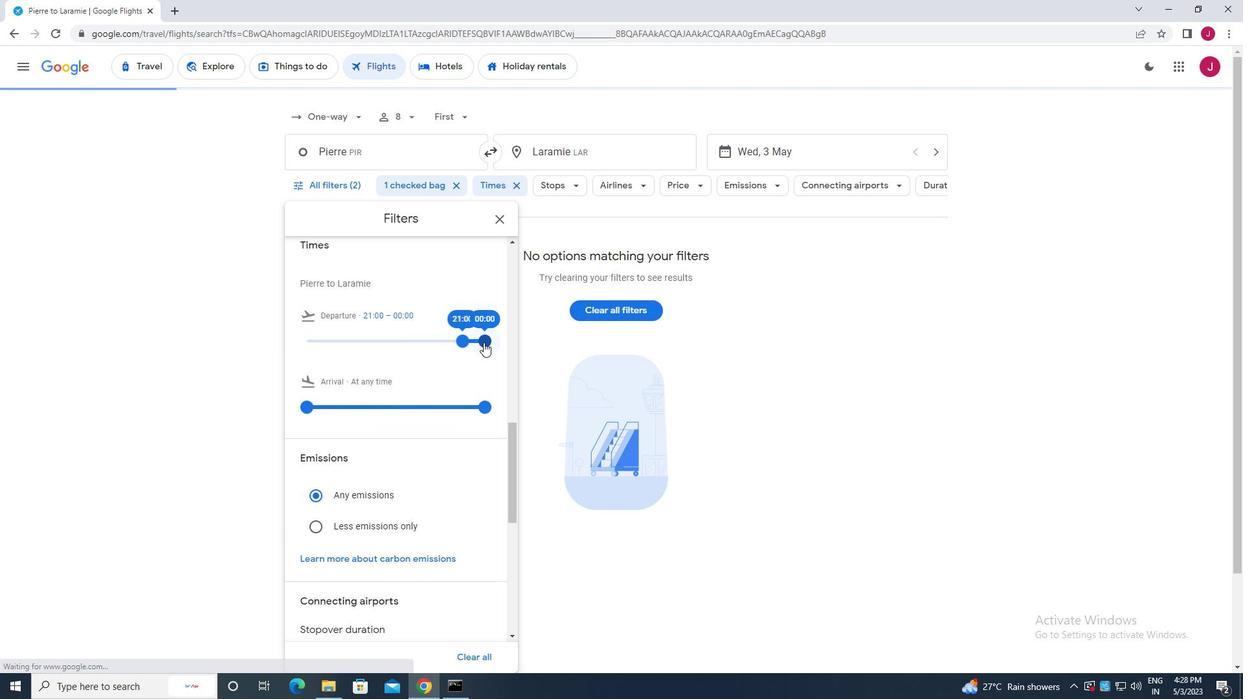 
Action: Mouse pressed left at (484, 341)
Screenshot: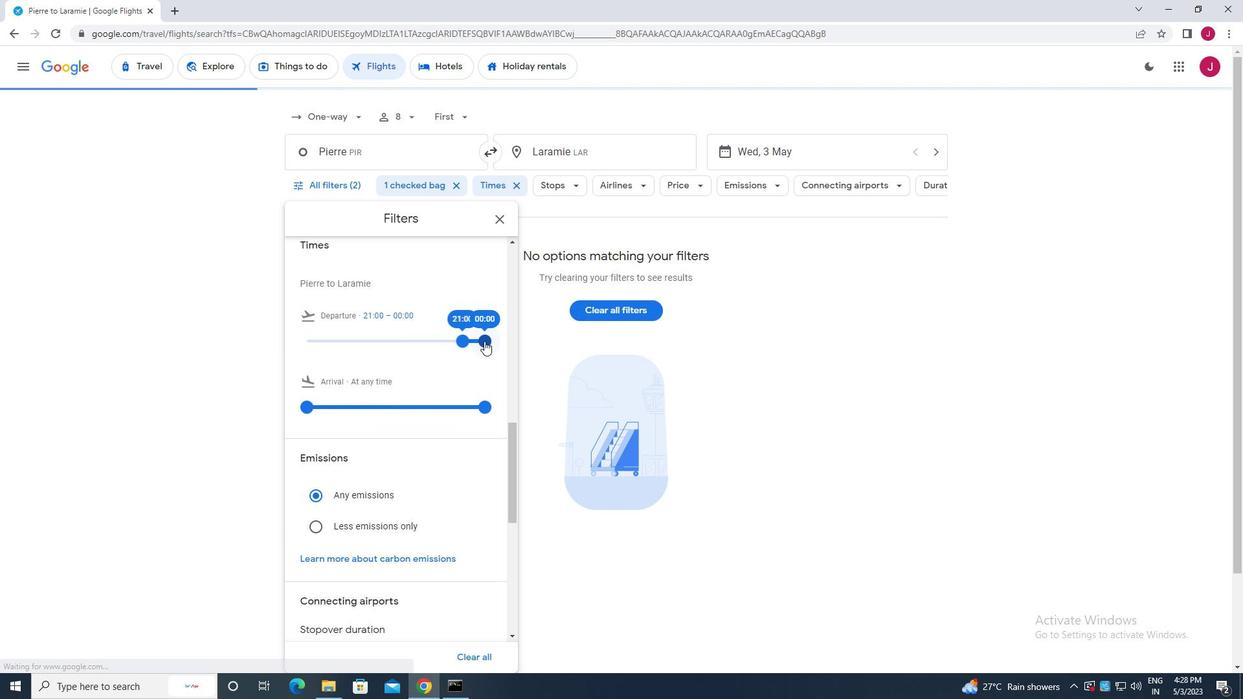 
Action: Mouse moved to (502, 220)
Screenshot: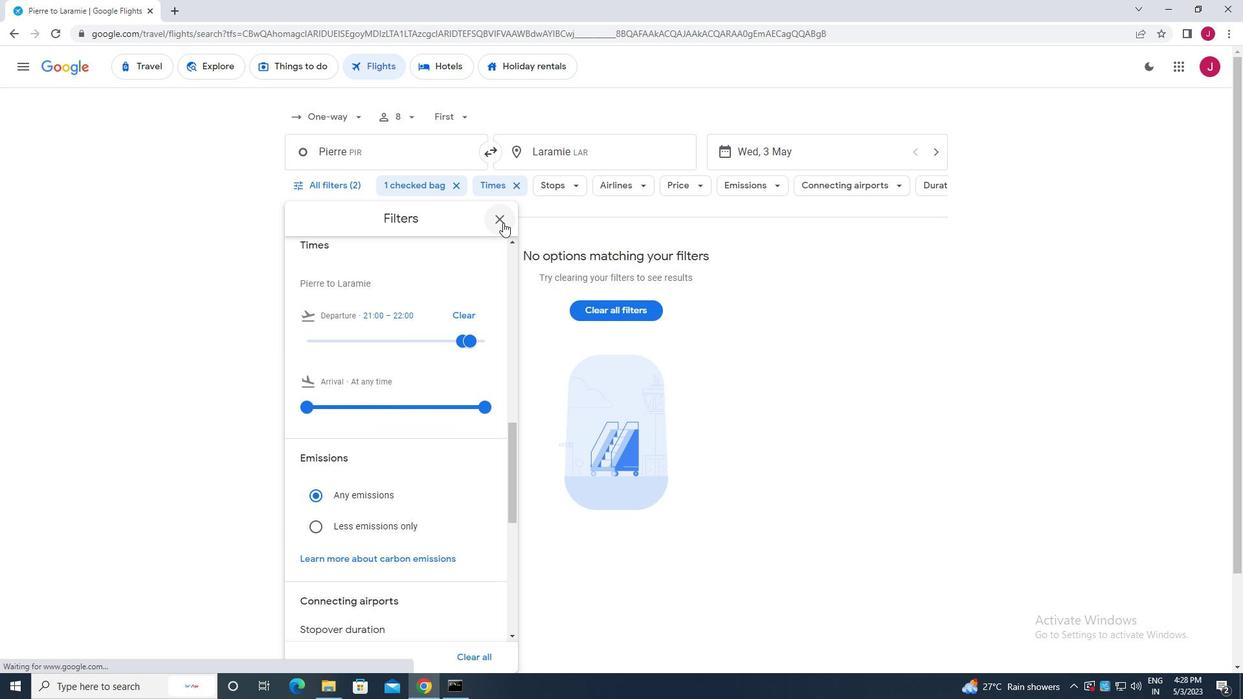
Action: Mouse pressed left at (502, 220)
Screenshot: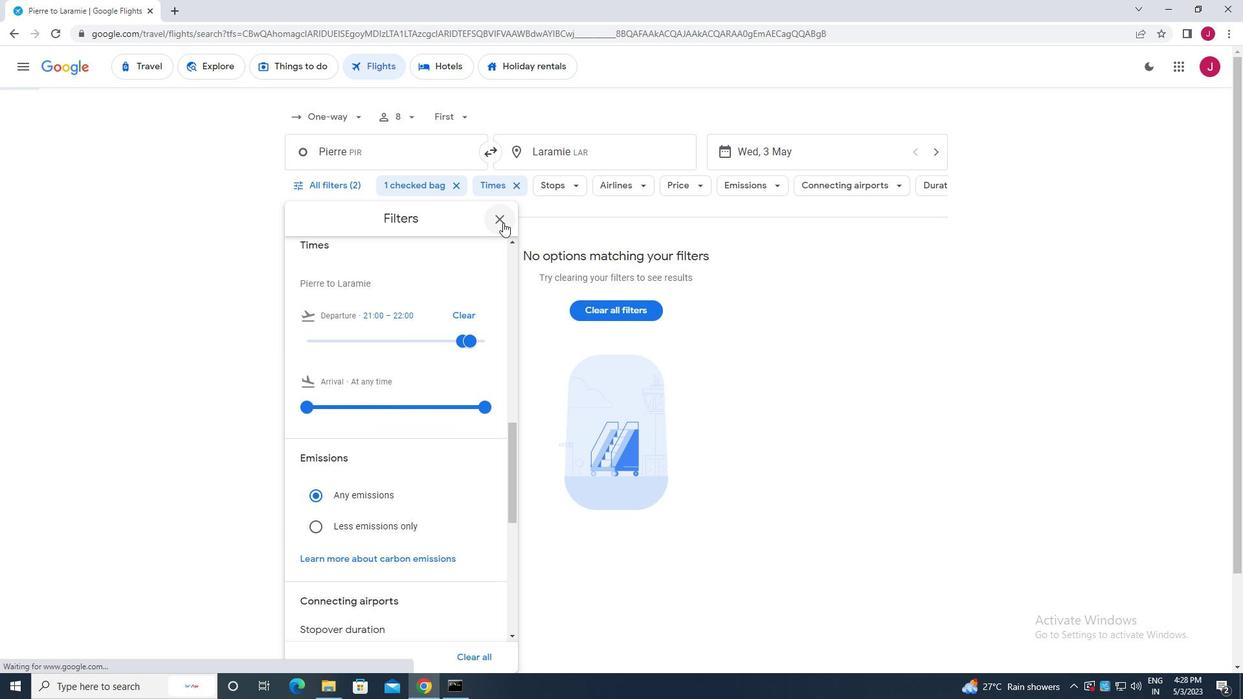 
Action: Mouse moved to (498, 220)
Screenshot: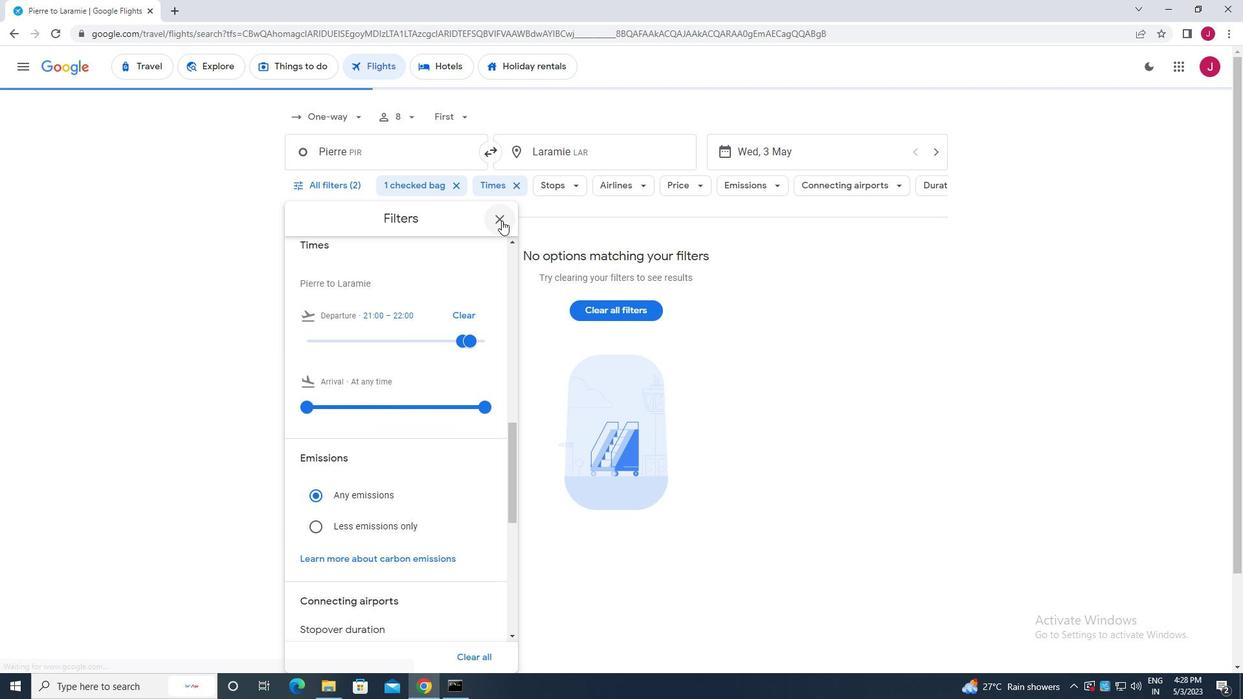
